 Task: Search one way flight ticket for 4 adults, 2 children, 2 infants in seat and 1 infant on lap in premium economy from Ponce: Mercedita Airport to Jacksonville: Albert J. Ellis Airport on 5-3-2023. Choice of flights is Emirates. Number of bags: 2 checked bags. Price is upto 74000. Outbound departure time preference is 19:00.
Action: Mouse moved to (297, 262)
Screenshot: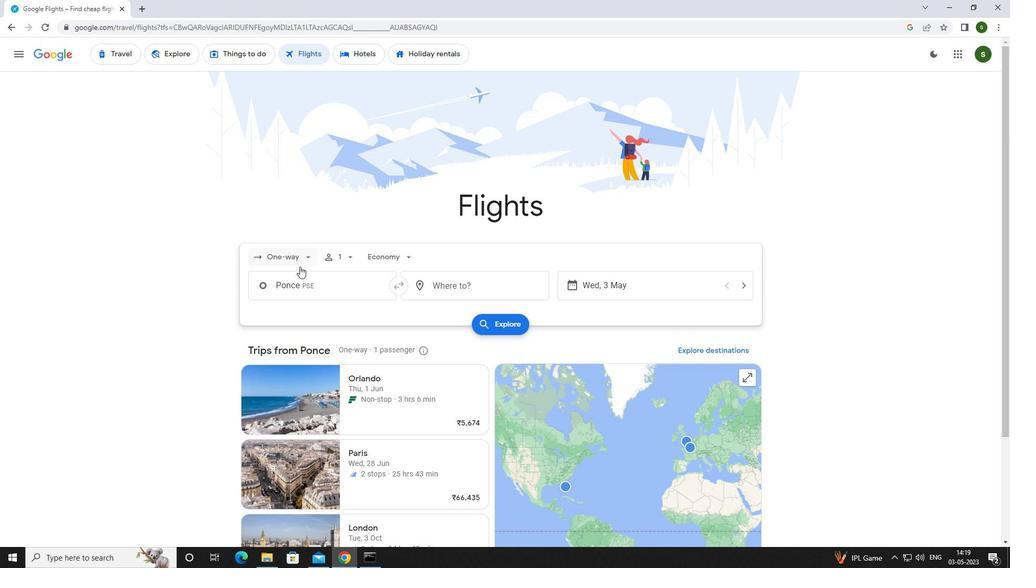 
Action: Mouse pressed left at (297, 262)
Screenshot: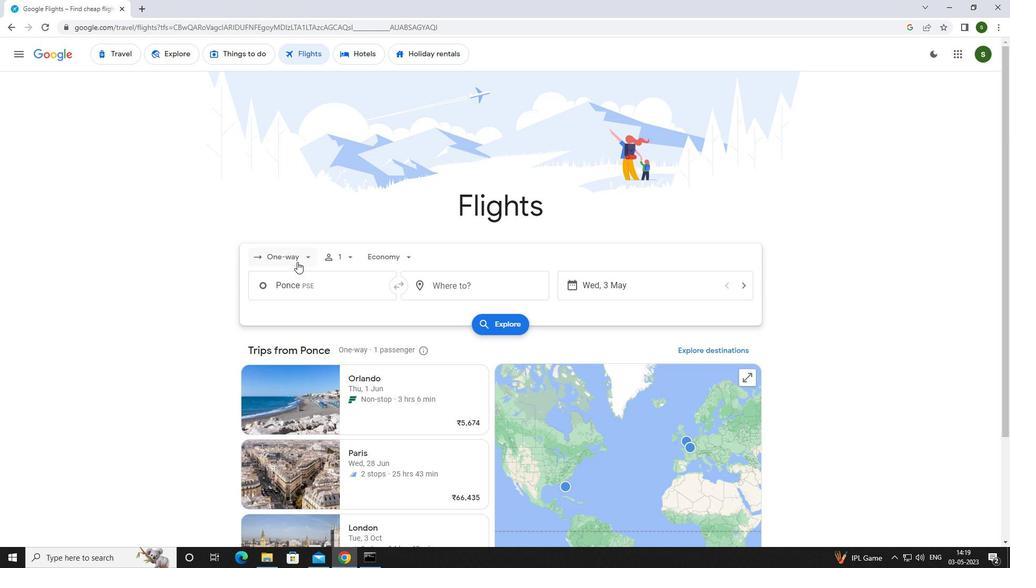 
Action: Mouse moved to (299, 299)
Screenshot: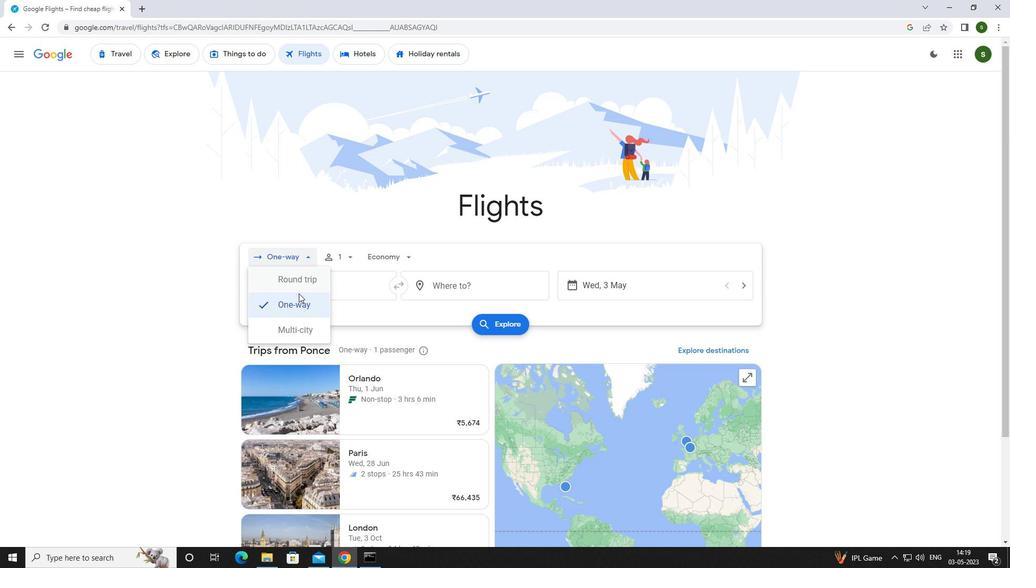 
Action: Mouse pressed left at (299, 299)
Screenshot: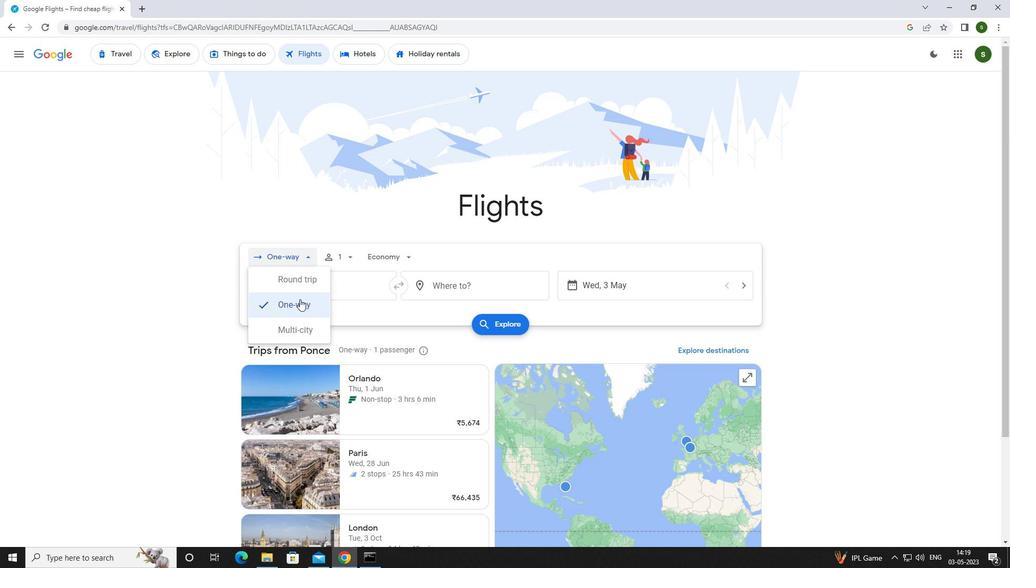 
Action: Mouse moved to (349, 262)
Screenshot: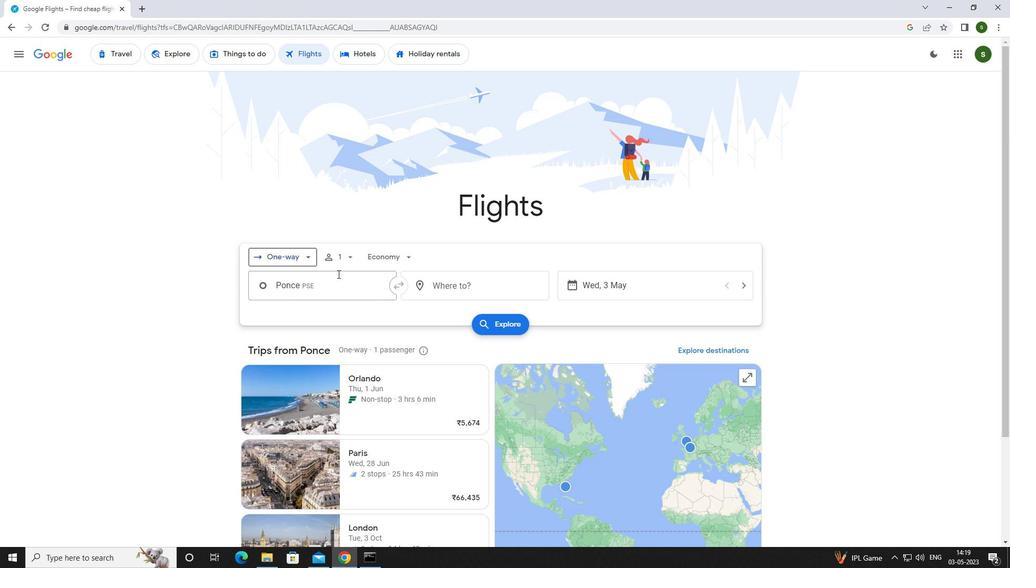 
Action: Mouse pressed left at (349, 262)
Screenshot: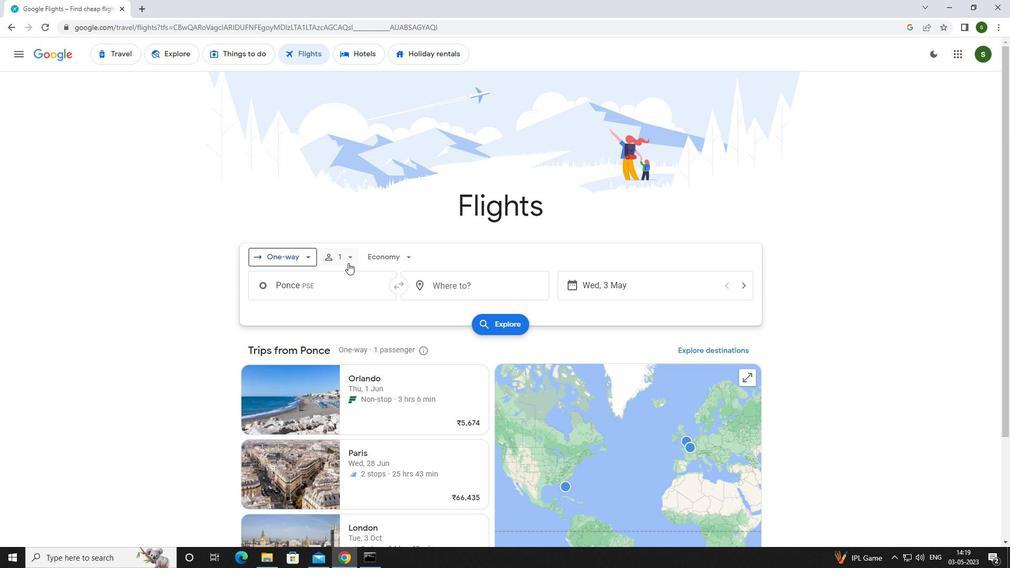 
Action: Mouse moved to (433, 288)
Screenshot: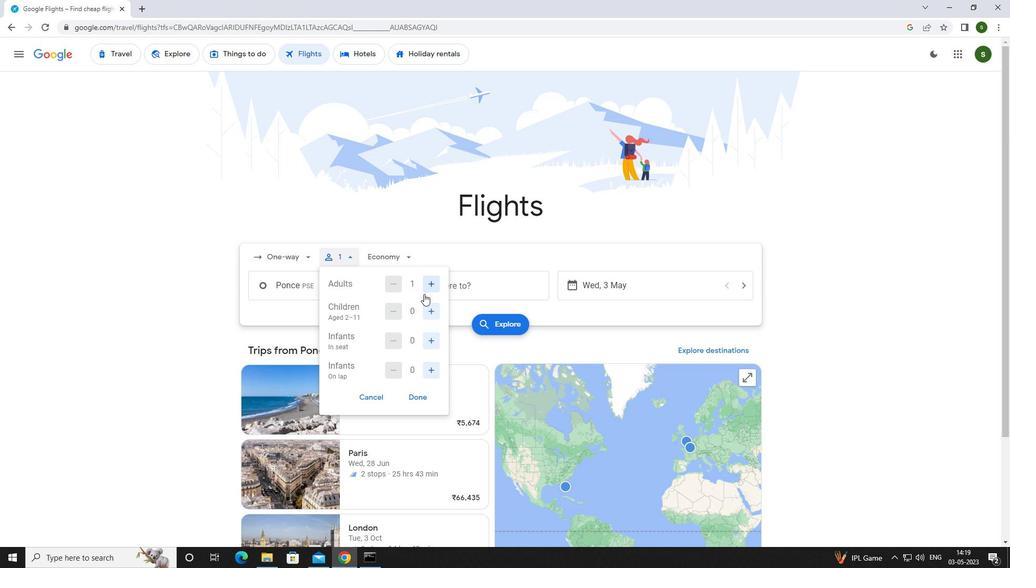 
Action: Mouse pressed left at (433, 288)
Screenshot: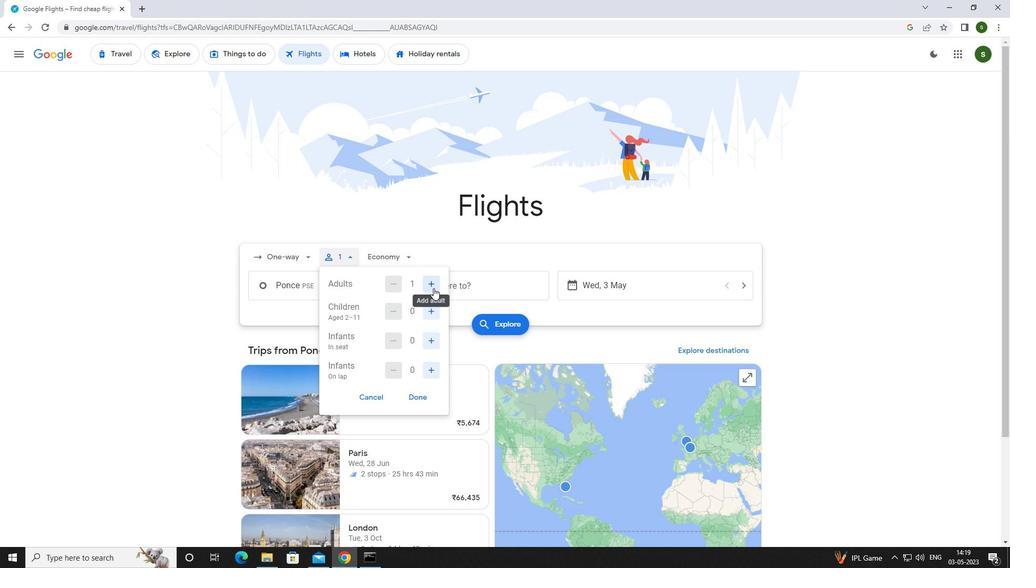
Action: Mouse pressed left at (433, 288)
Screenshot: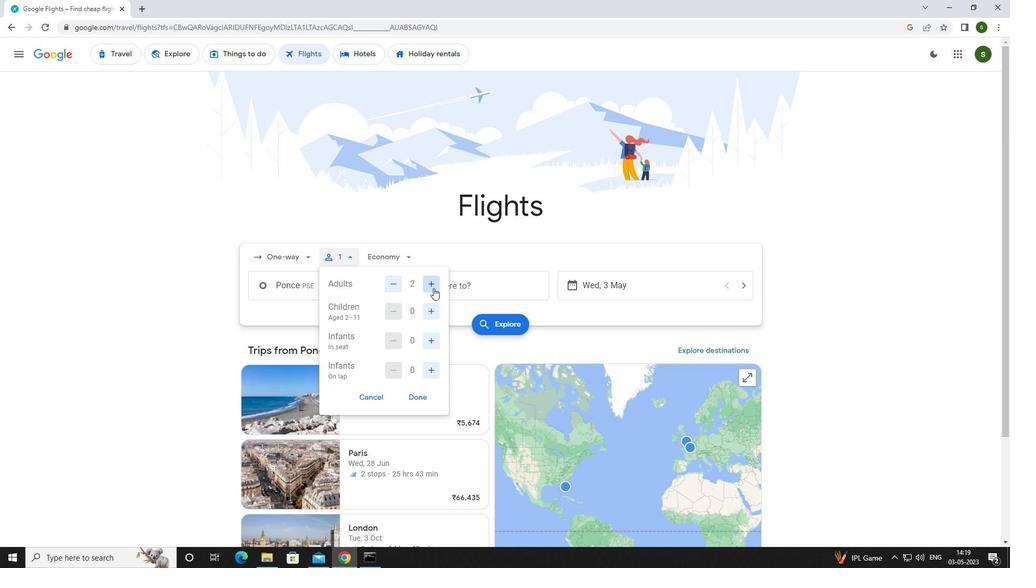 
Action: Mouse pressed left at (433, 288)
Screenshot: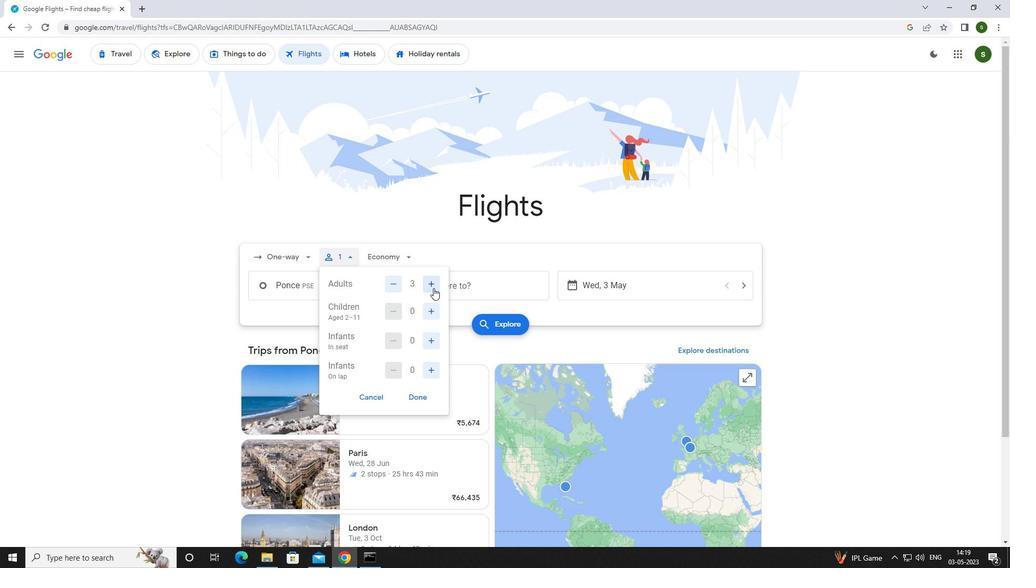 
Action: Mouse moved to (430, 313)
Screenshot: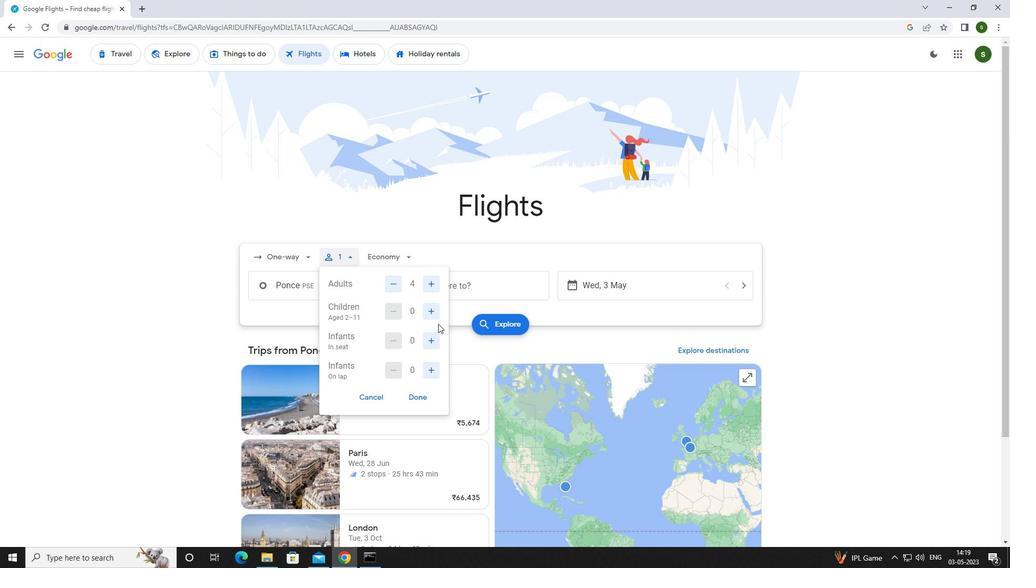 
Action: Mouse pressed left at (430, 313)
Screenshot: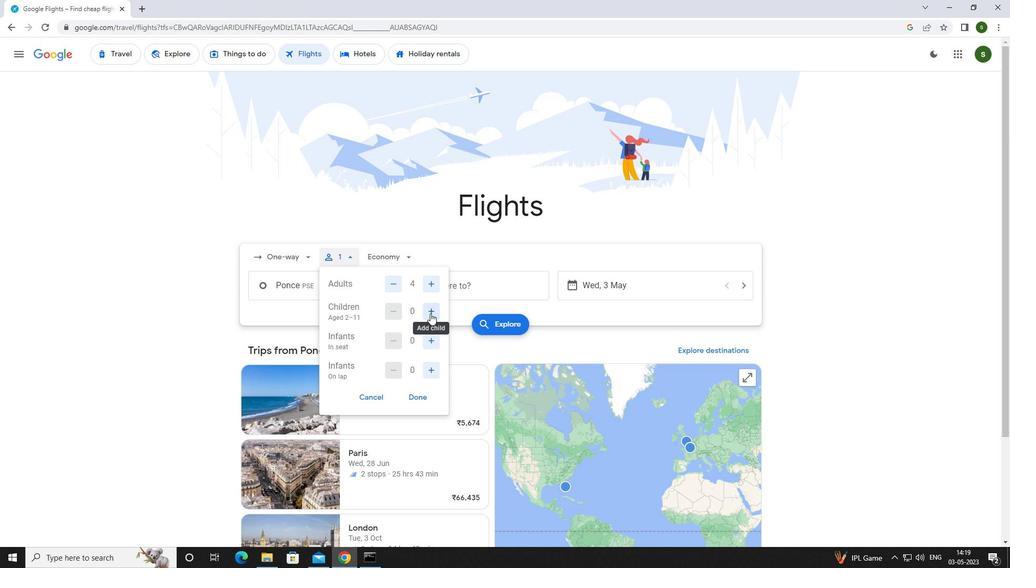 
Action: Mouse pressed left at (430, 313)
Screenshot: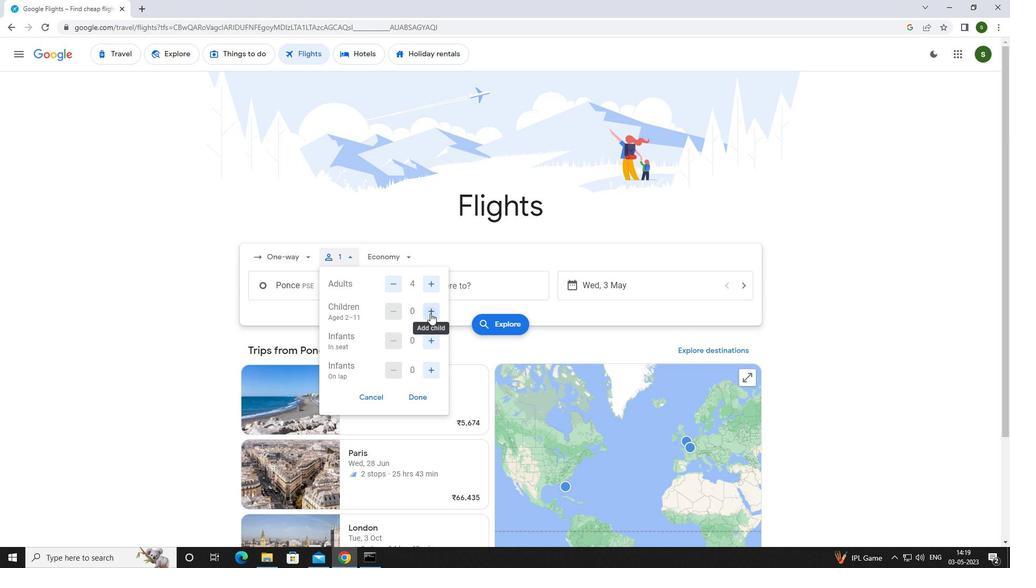 
Action: Mouse moved to (438, 345)
Screenshot: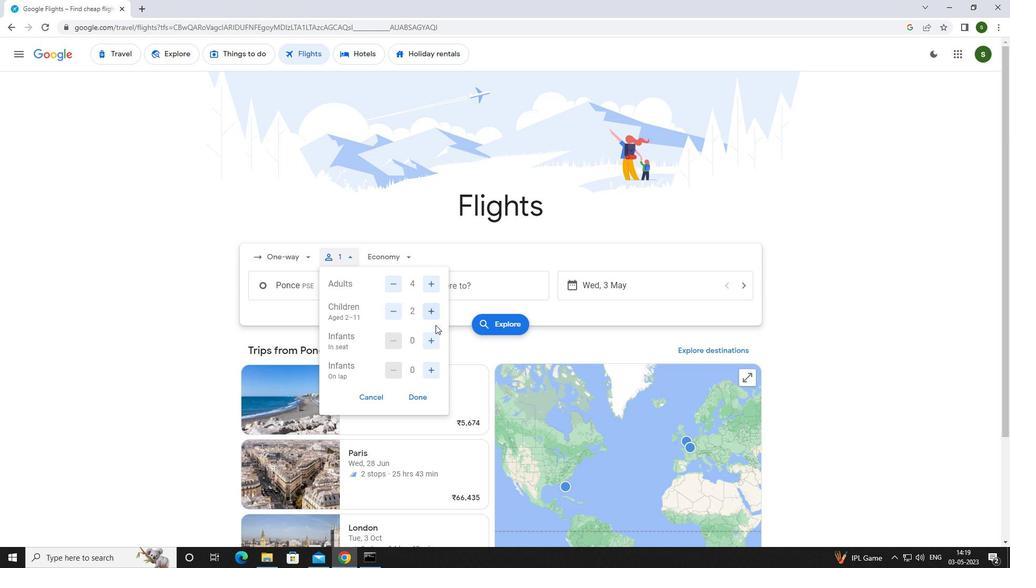 
Action: Mouse pressed left at (438, 345)
Screenshot: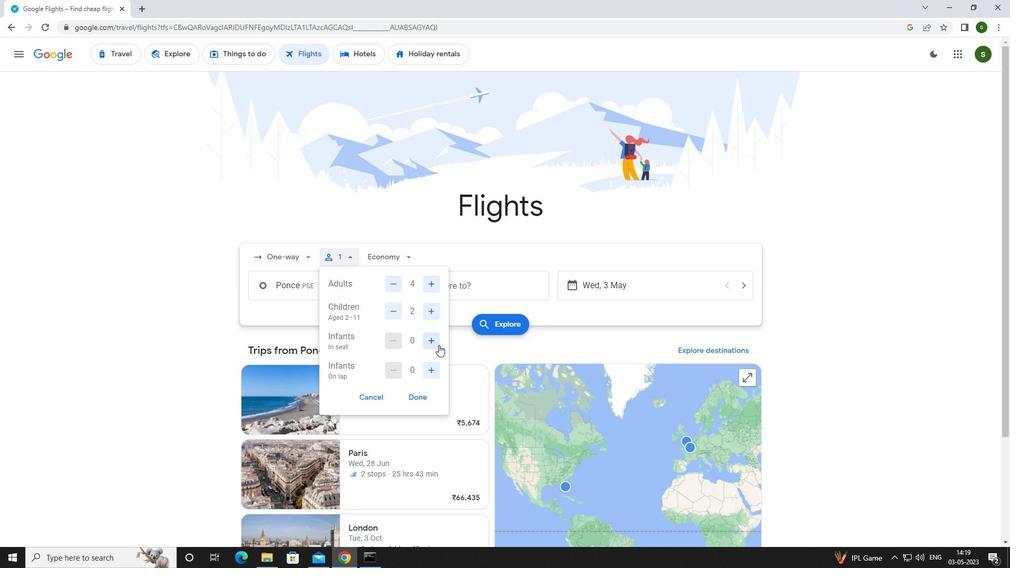 
Action: Mouse pressed left at (438, 345)
Screenshot: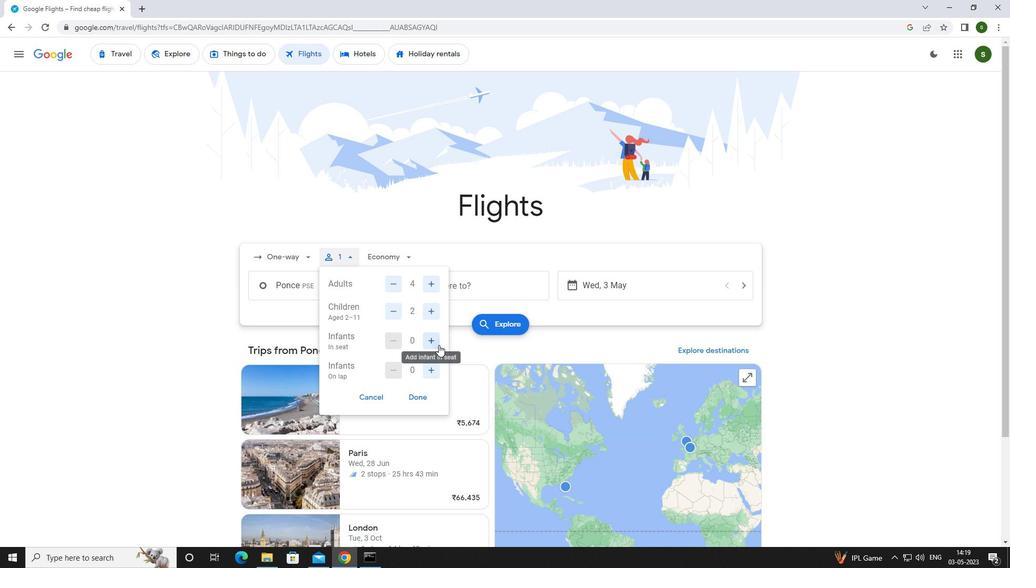 
Action: Mouse moved to (437, 367)
Screenshot: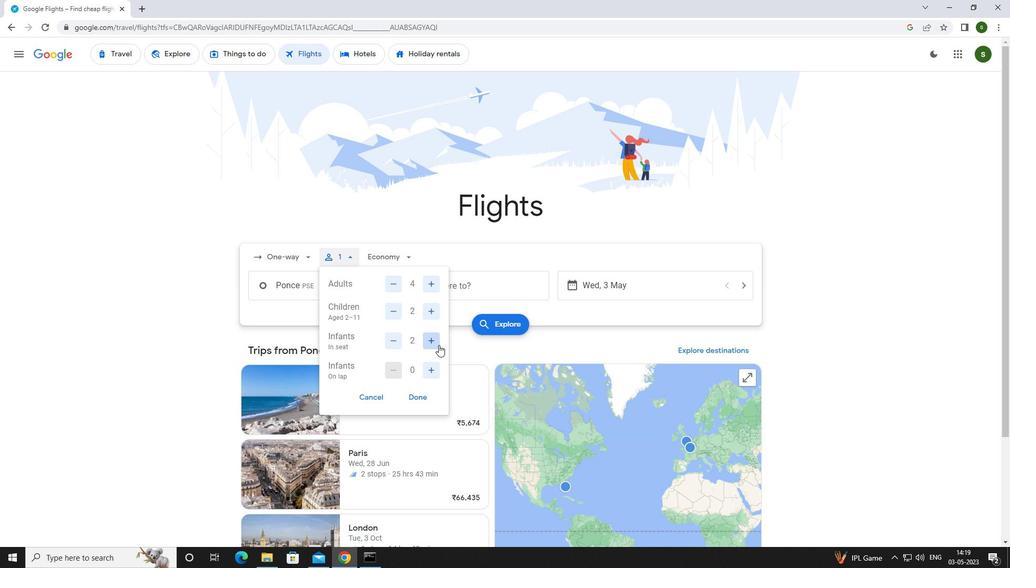 
Action: Mouse pressed left at (437, 367)
Screenshot: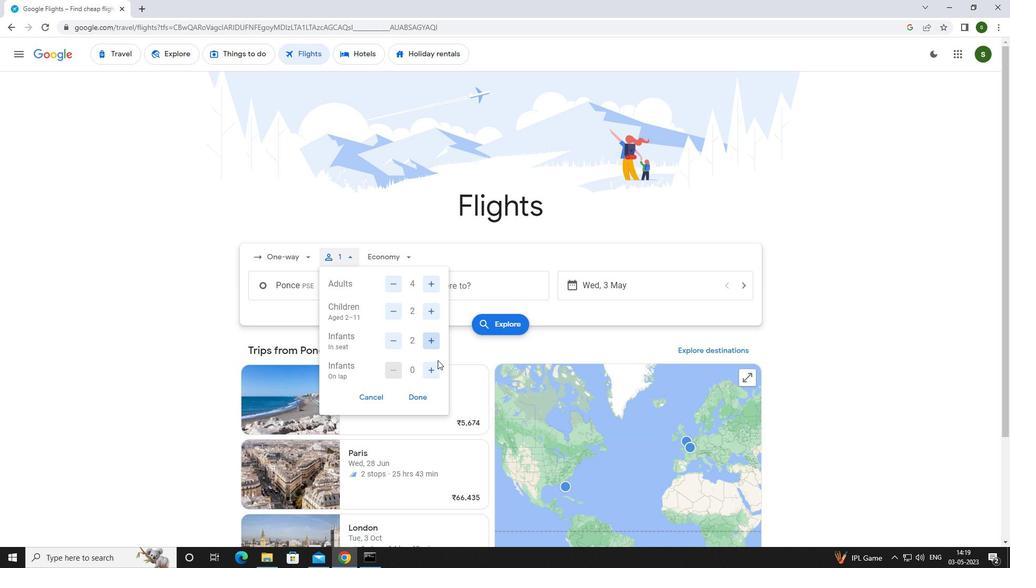
Action: Mouse moved to (411, 258)
Screenshot: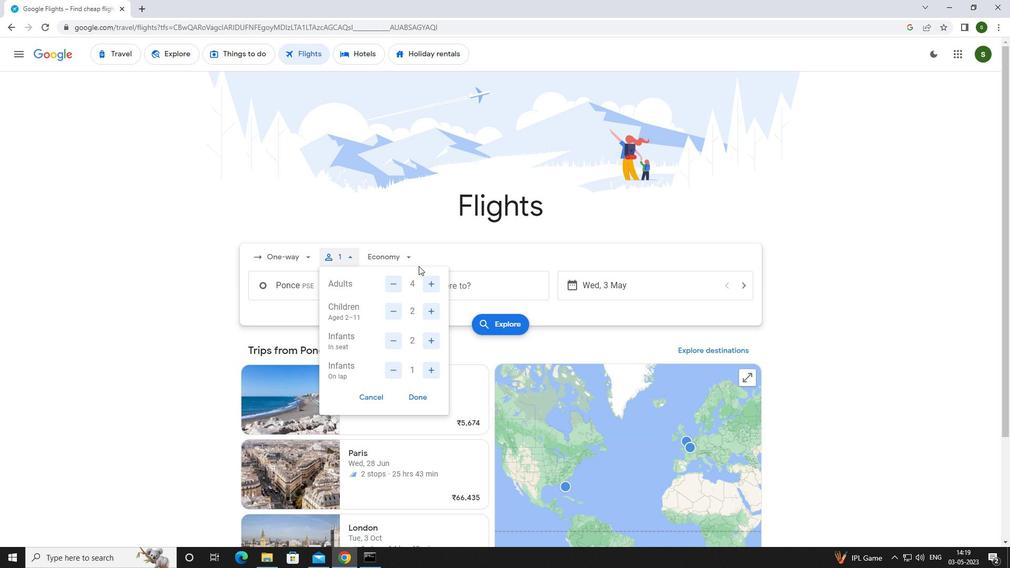
Action: Mouse pressed left at (411, 258)
Screenshot: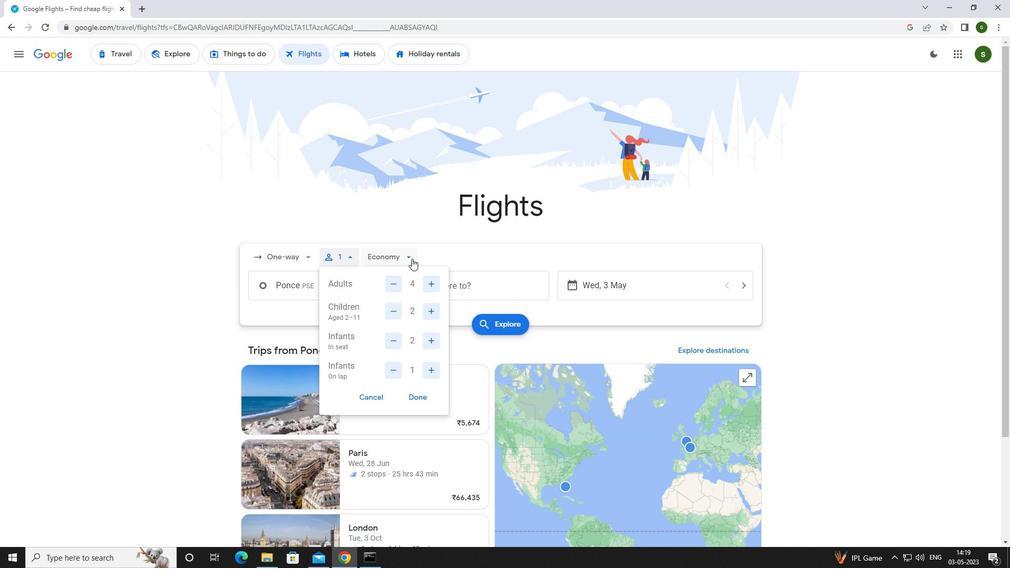 
Action: Mouse moved to (417, 302)
Screenshot: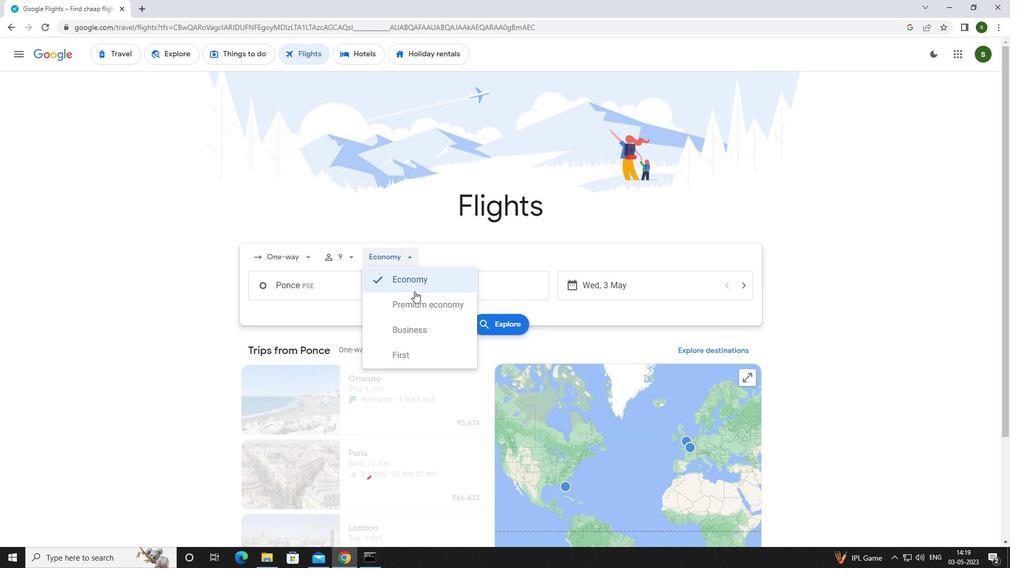 
Action: Mouse pressed left at (417, 302)
Screenshot: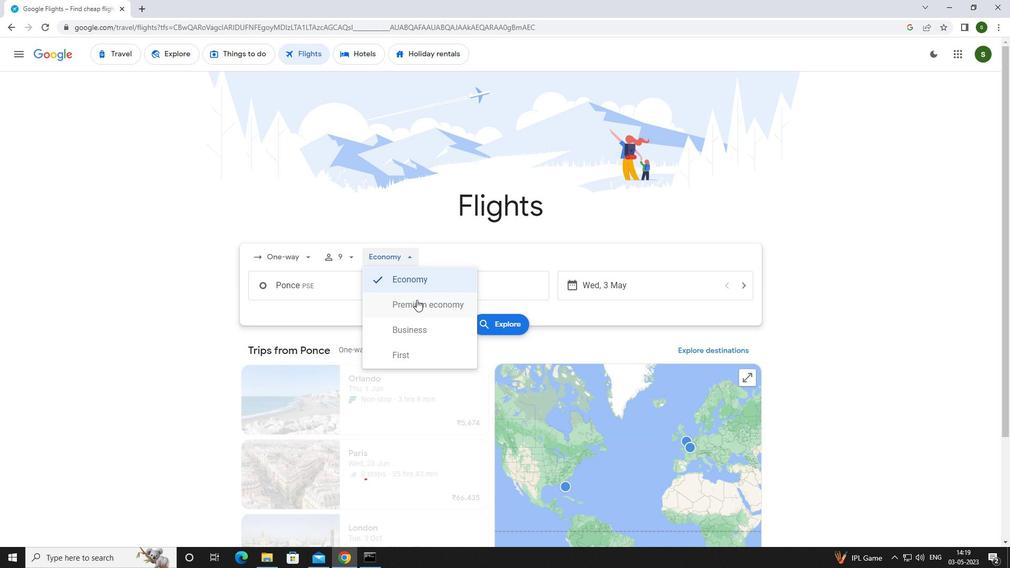 
Action: Mouse moved to (351, 289)
Screenshot: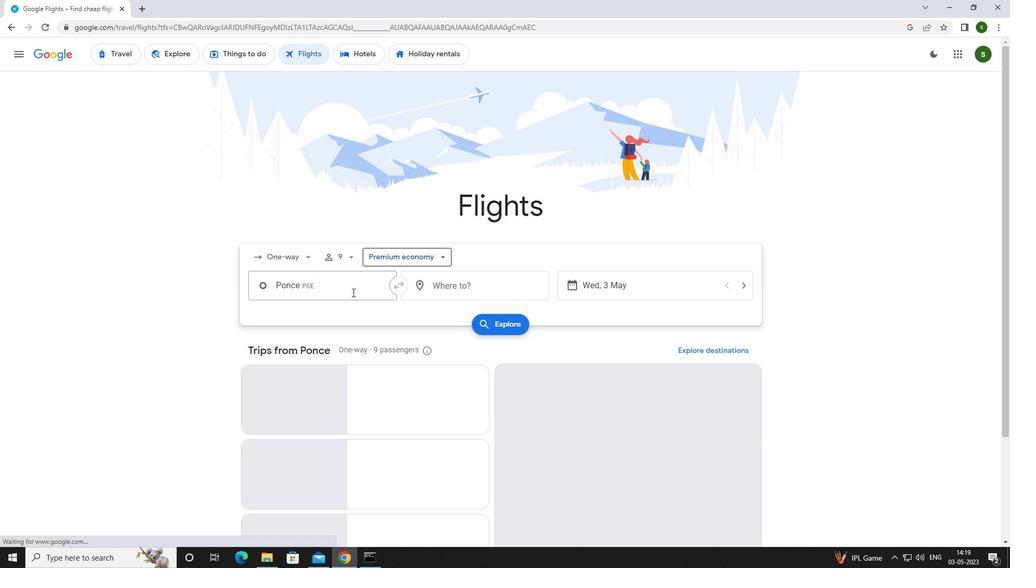 
Action: Mouse pressed left at (351, 289)
Screenshot: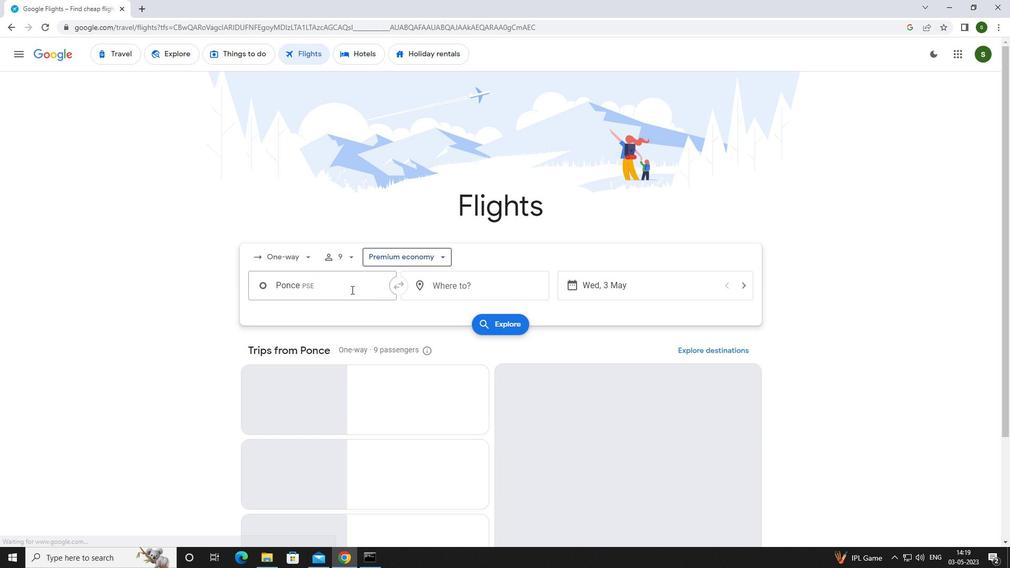 
Action: Key pressed <Key.caps_lock>p<Key.caps_lock>Once
Screenshot: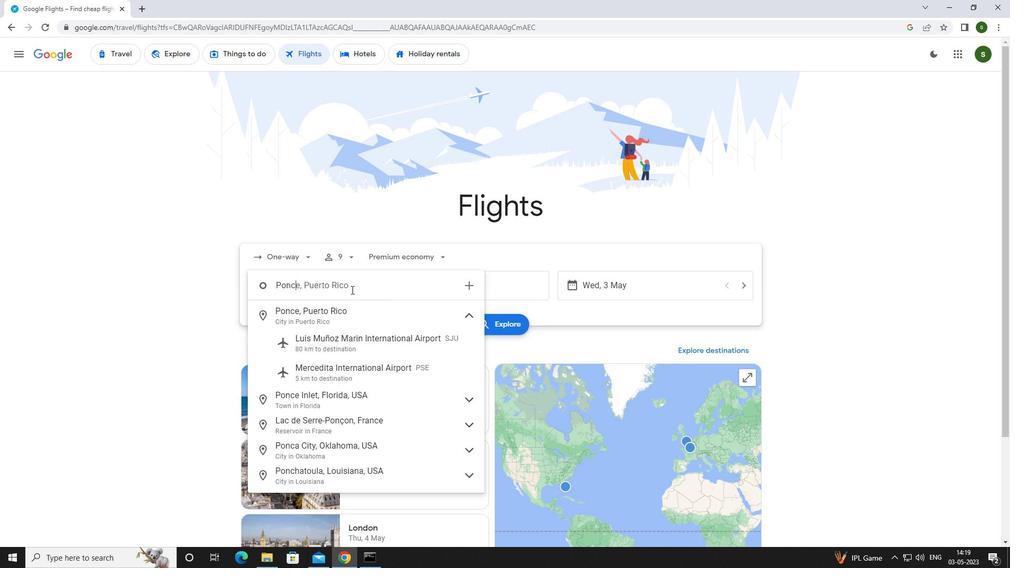 
Action: Mouse moved to (345, 371)
Screenshot: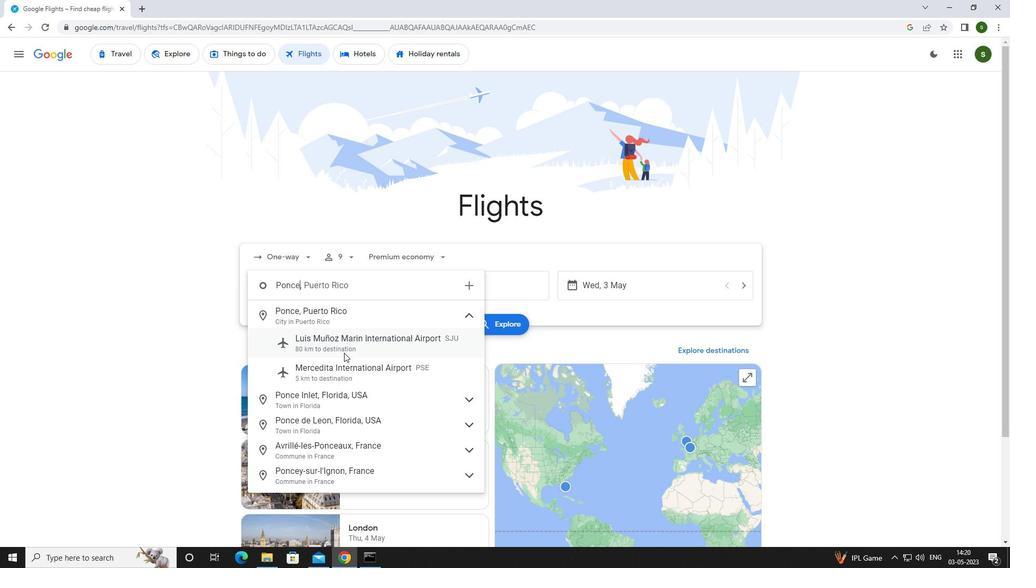 
Action: Mouse pressed left at (345, 371)
Screenshot: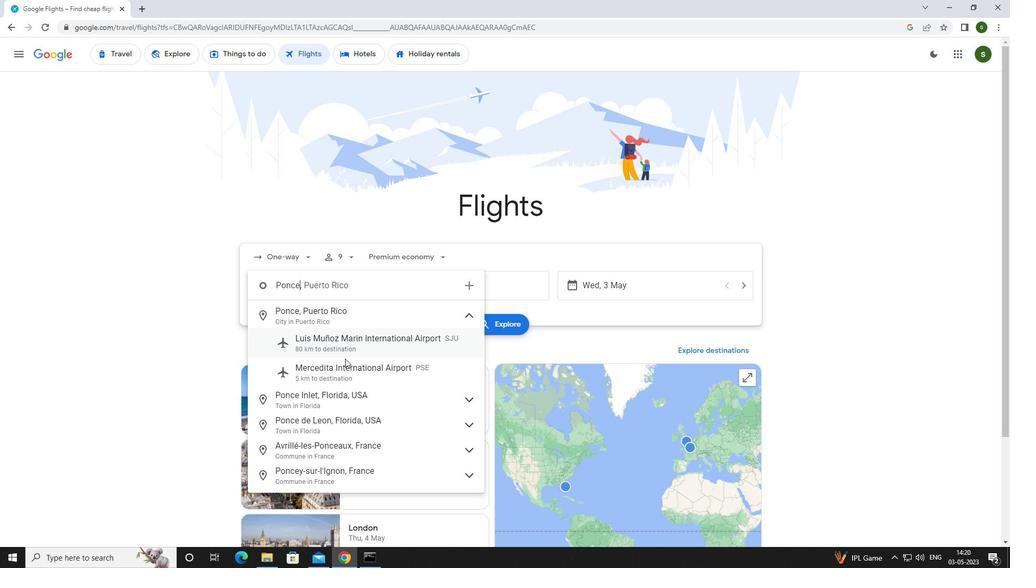
Action: Mouse moved to (464, 290)
Screenshot: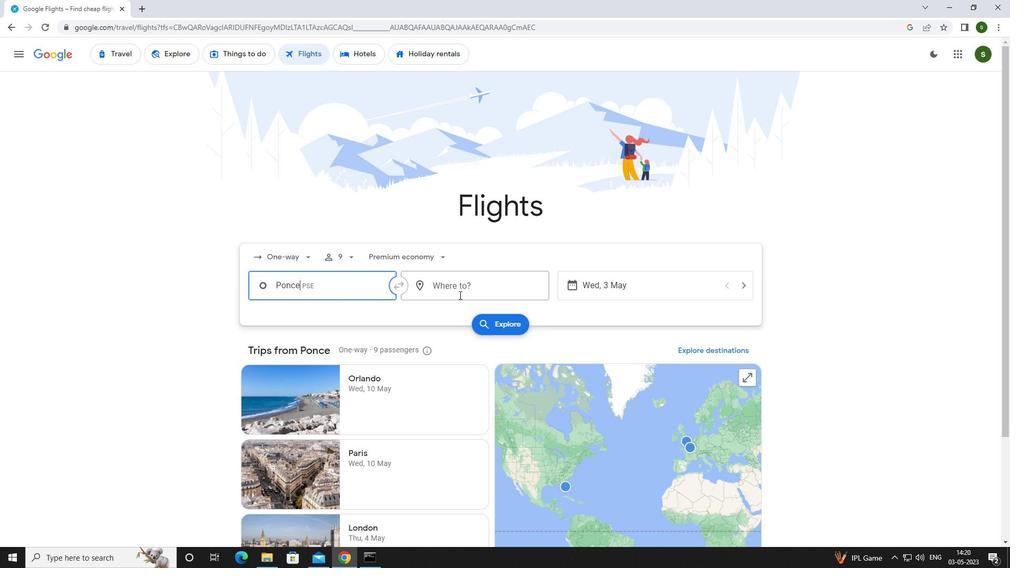 
Action: Mouse pressed left at (464, 290)
Screenshot: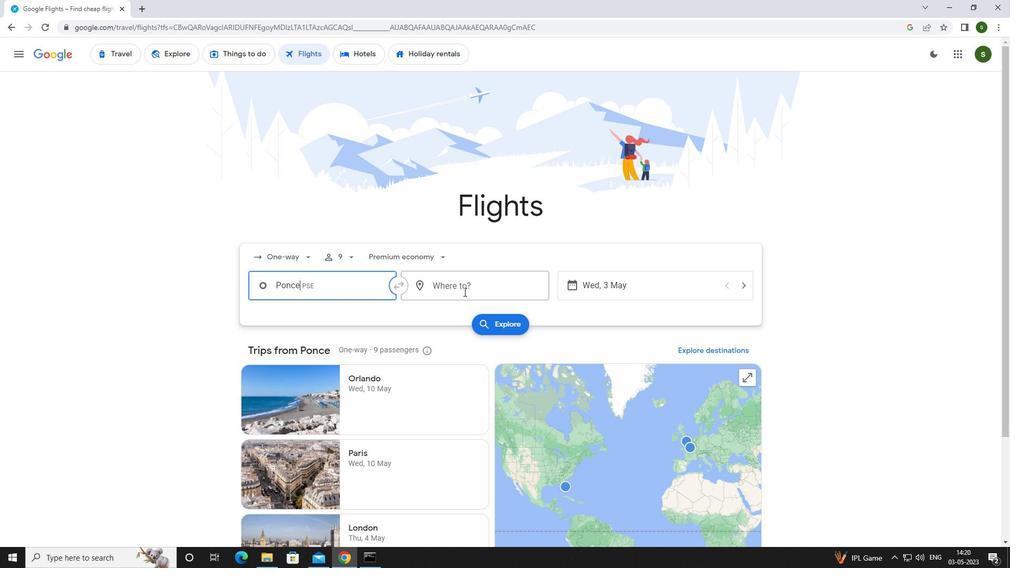 
Action: Mouse moved to (465, 290)
Screenshot: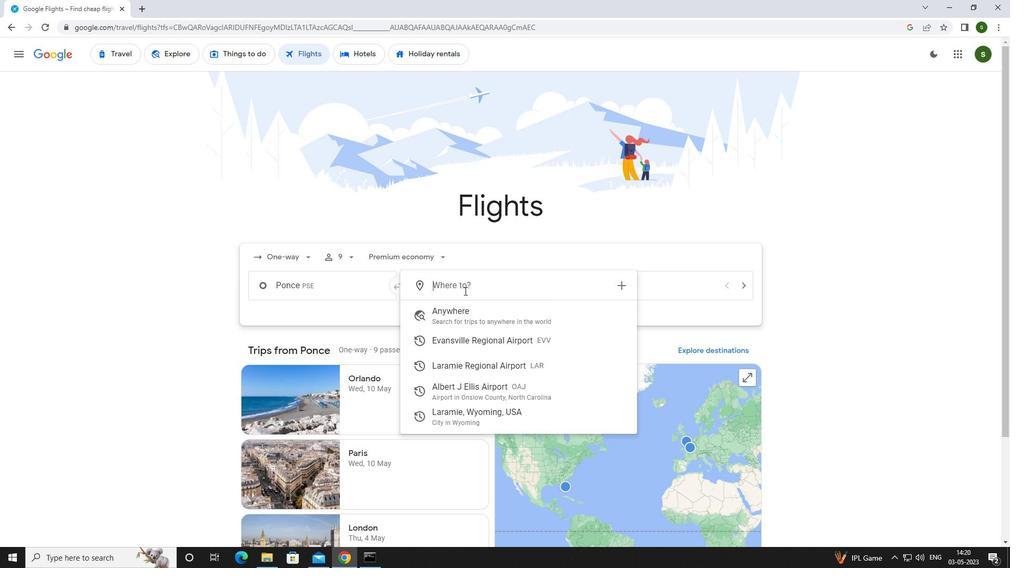 
Action: Key pressed <Key.caps_lock>a<Key.caps_lock>lbert<Key.space>
Screenshot: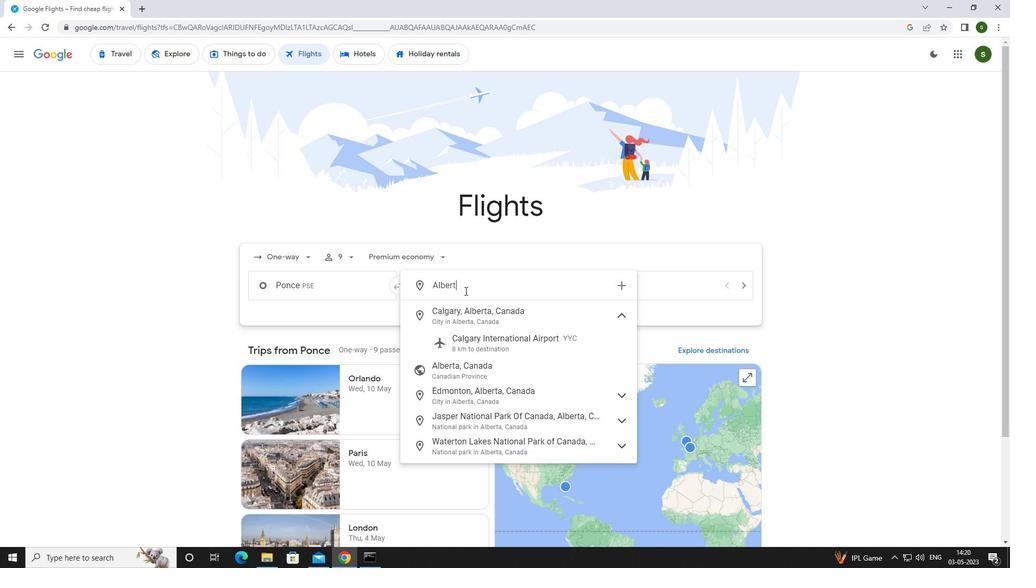 
Action: Mouse moved to (473, 313)
Screenshot: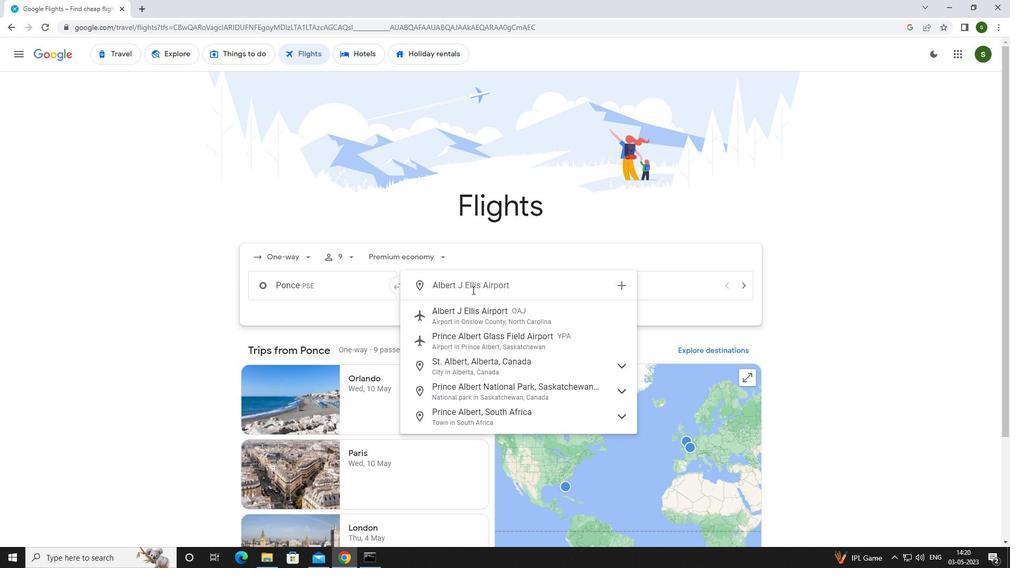 
Action: Mouse pressed left at (473, 313)
Screenshot: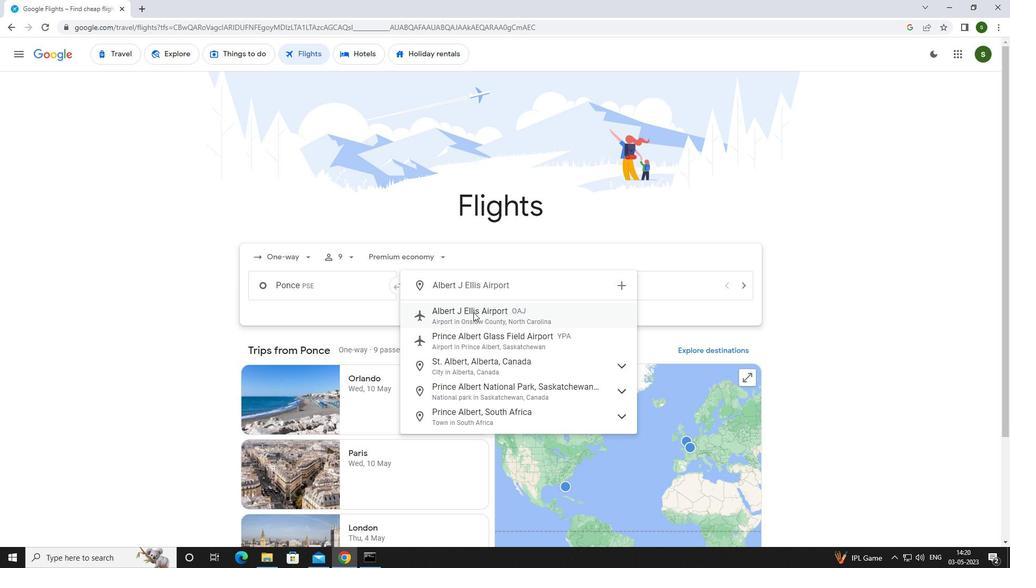 
Action: Mouse moved to (653, 285)
Screenshot: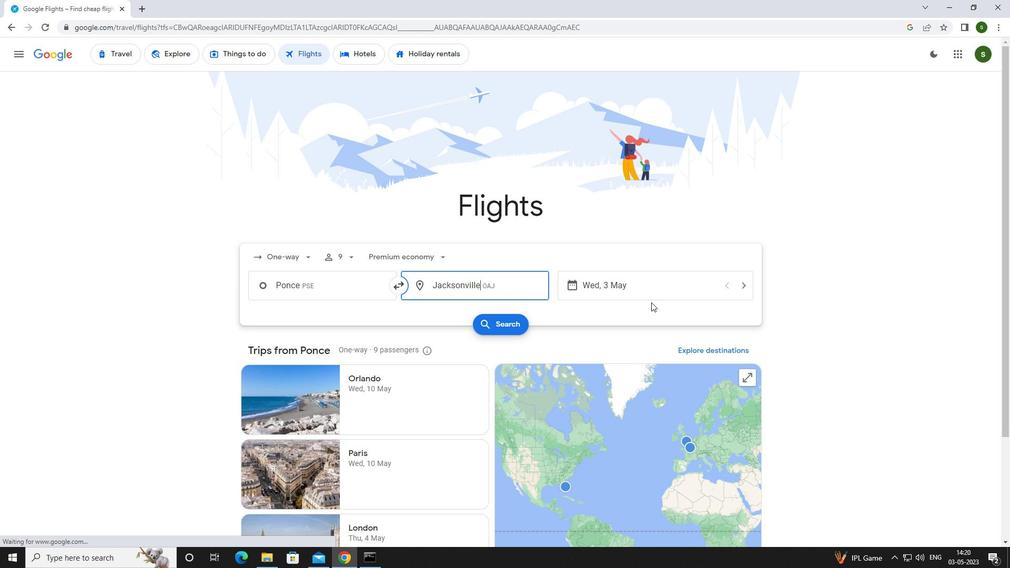 
Action: Mouse pressed left at (653, 285)
Screenshot: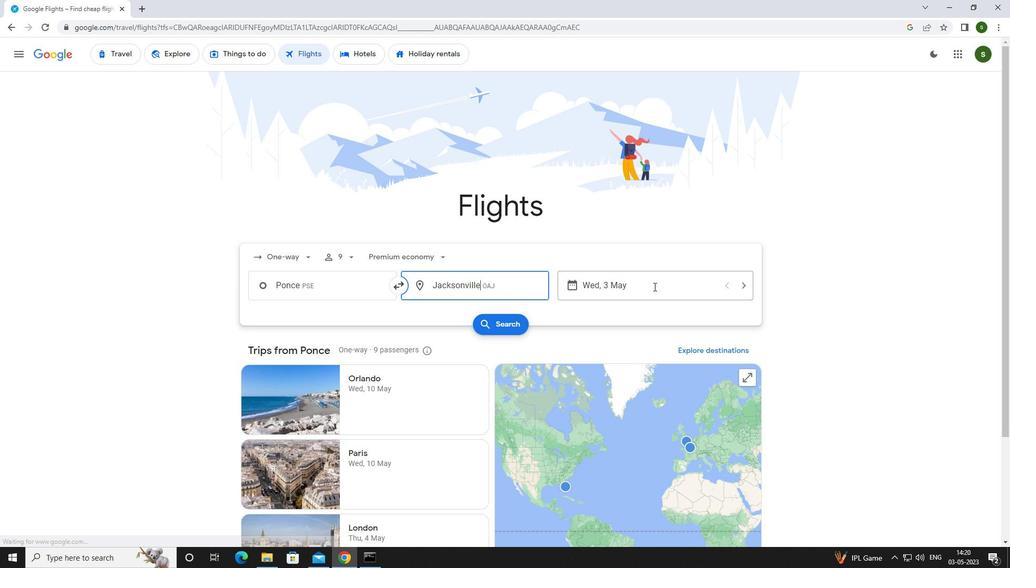 
Action: Mouse moved to (462, 361)
Screenshot: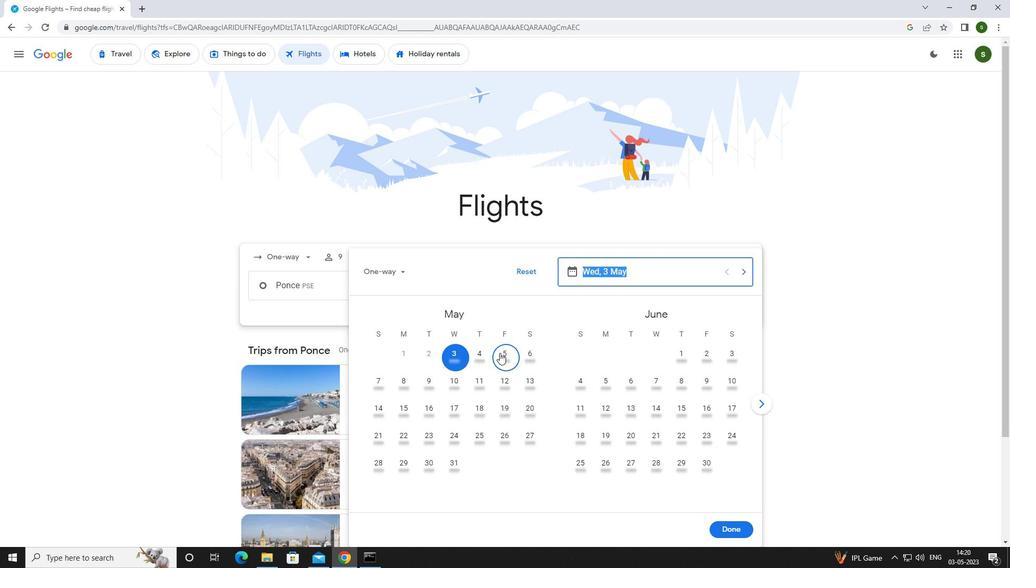 
Action: Mouse pressed left at (462, 361)
Screenshot: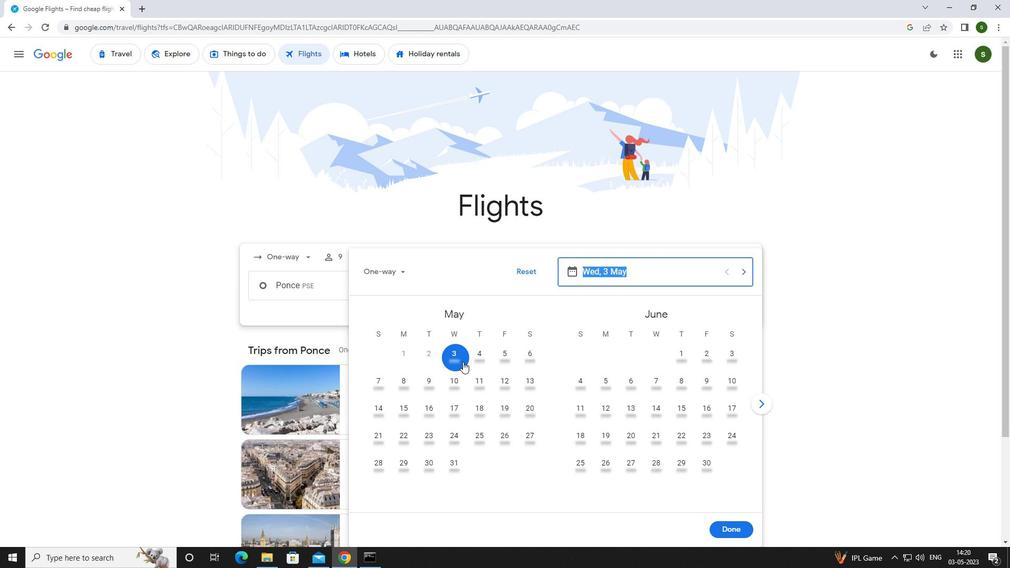 
Action: Mouse moved to (722, 527)
Screenshot: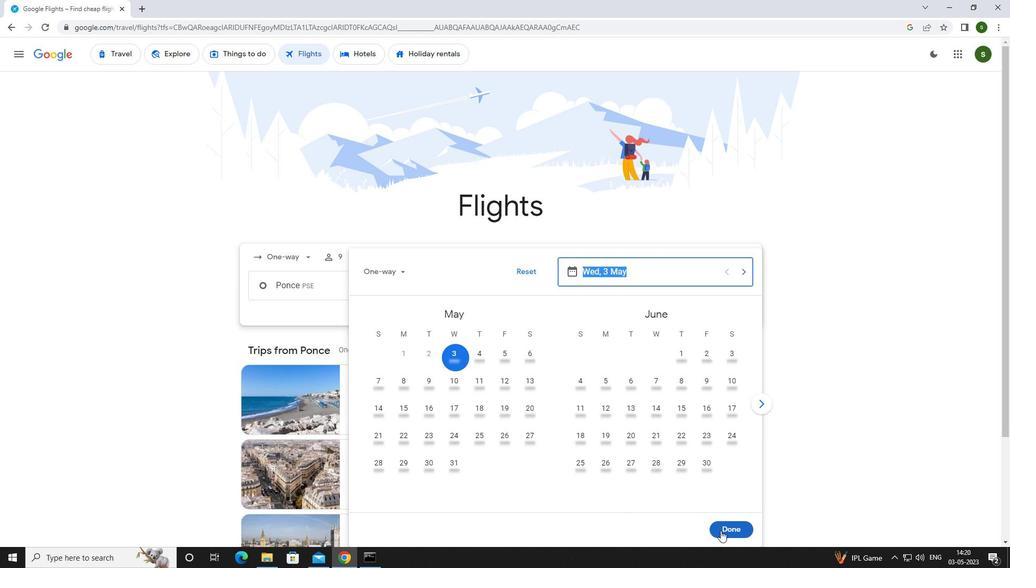 
Action: Mouse pressed left at (722, 527)
Screenshot: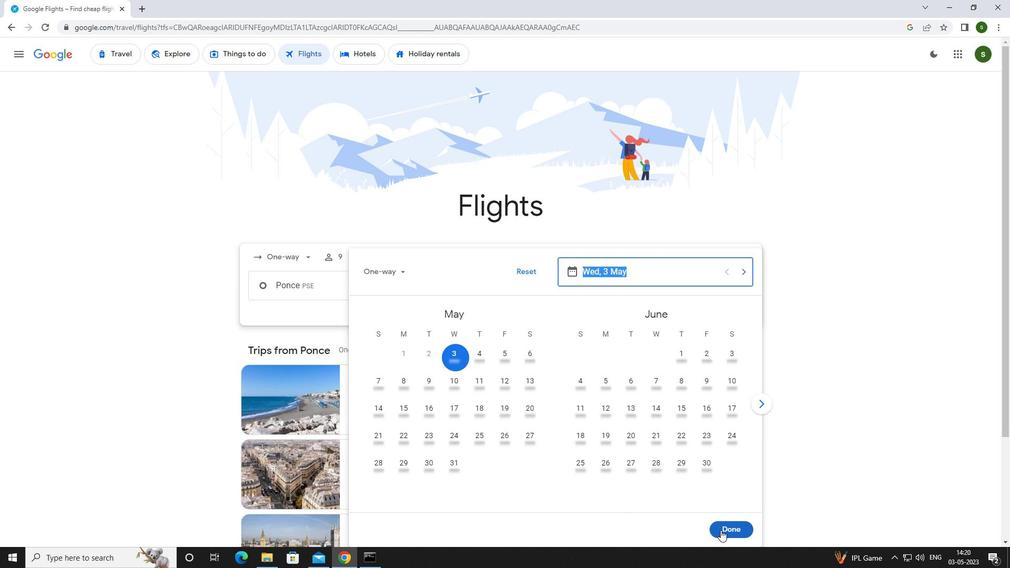 
Action: Mouse moved to (509, 331)
Screenshot: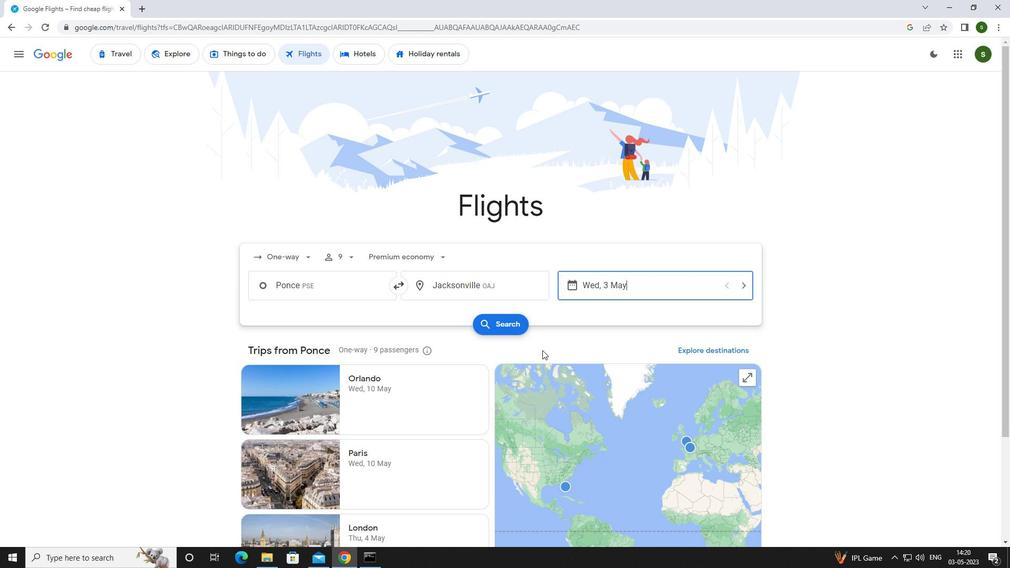 
Action: Mouse pressed left at (509, 331)
Screenshot: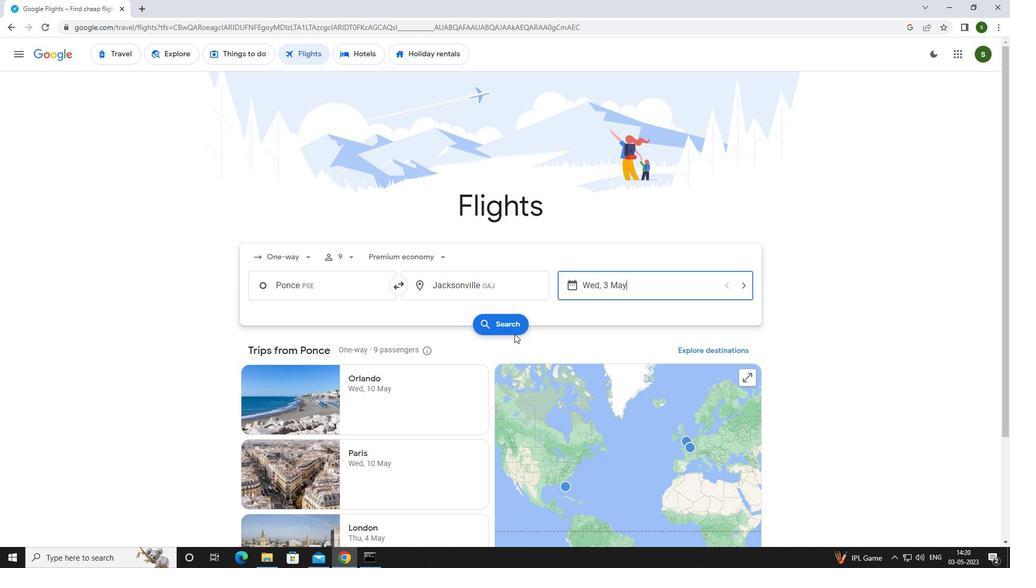 
Action: Mouse moved to (266, 149)
Screenshot: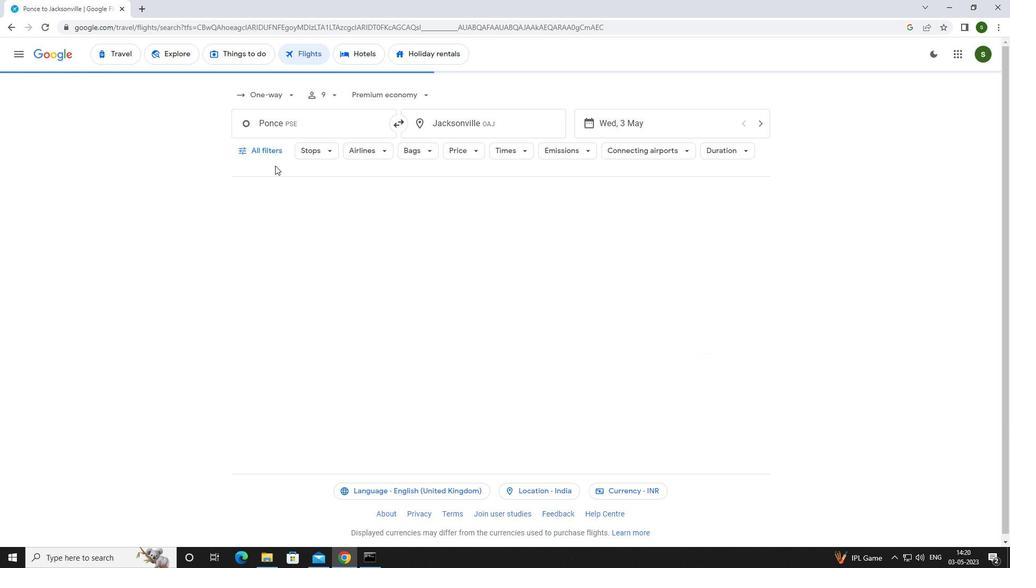 
Action: Mouse pressed left at (266, 149)
Screenshot: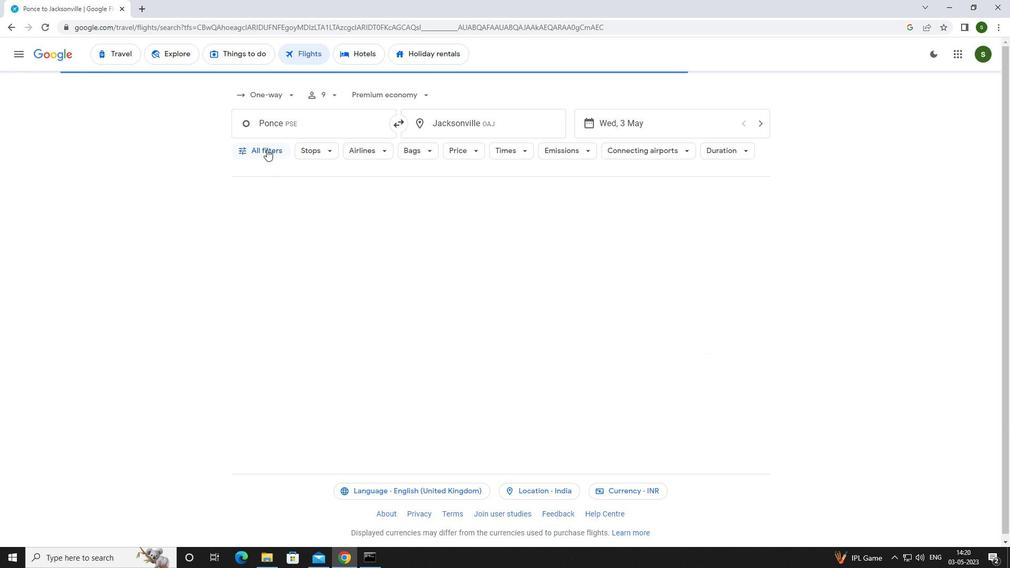 
Action: Mouse moved to (391, 372)
Screenshot: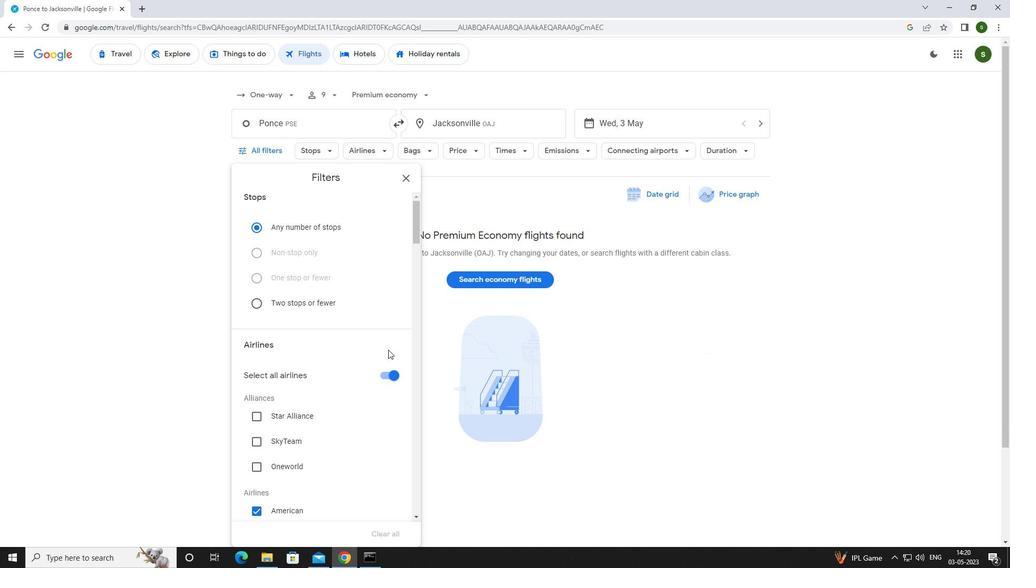 
Action: Mouse pressed left at (391, 372)
Screenshot: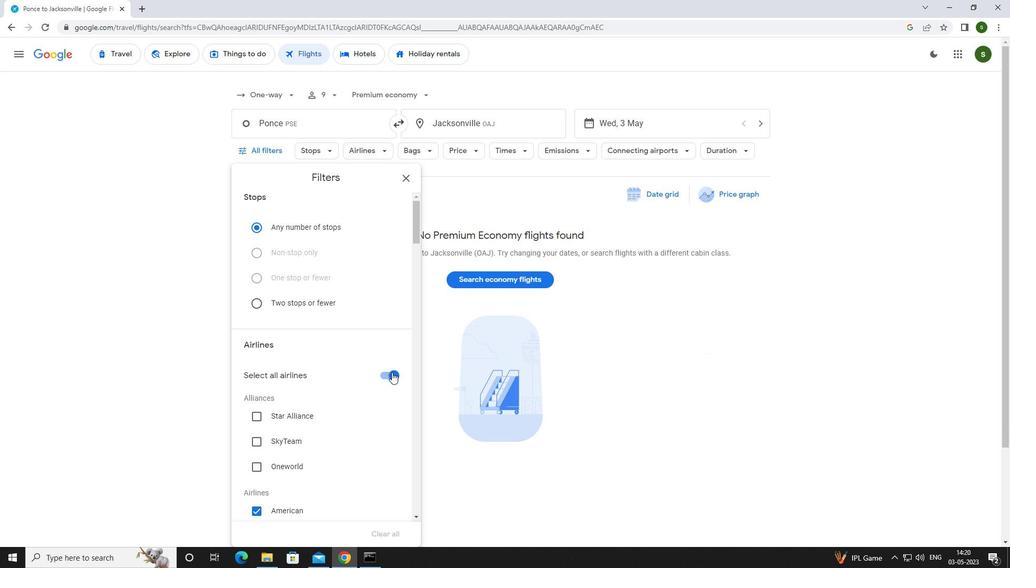 
Action: Mouse moved to (368, 323)
Screenshot: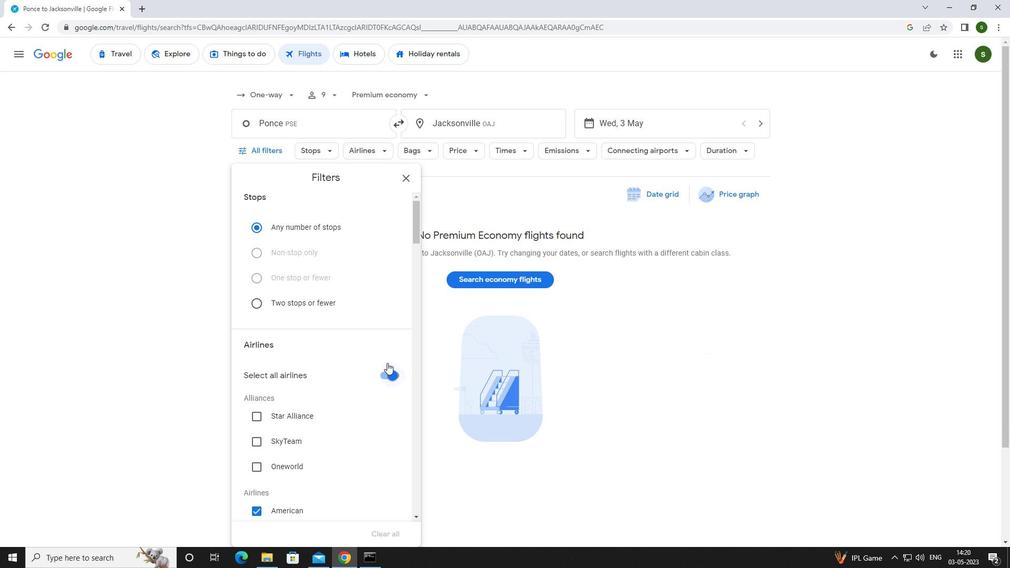 
Action: Mouse scrolled (368, 323) with delta (0, 0)
Screenshot: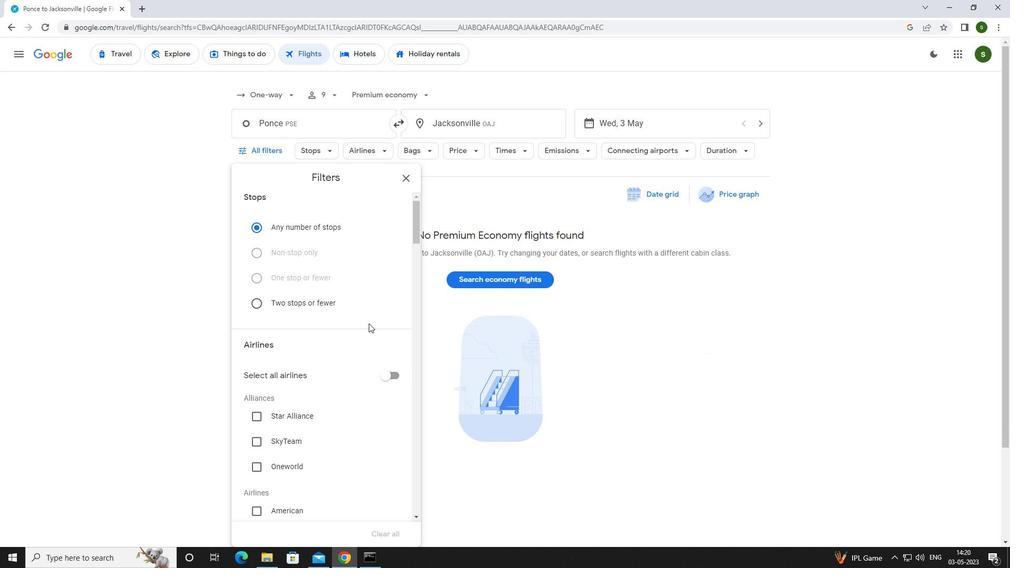 
Action: Mouse scrolled (368, 323) with delta (0, 0)
Screenshot: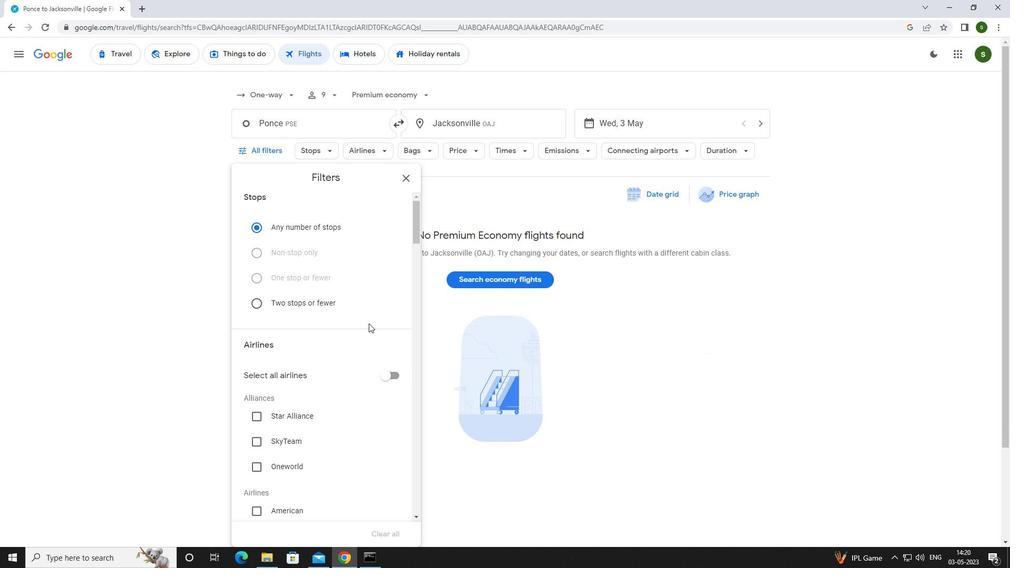 
Action: Mouse scrolled (368, 323) with delta (0, 0)
Screenshot: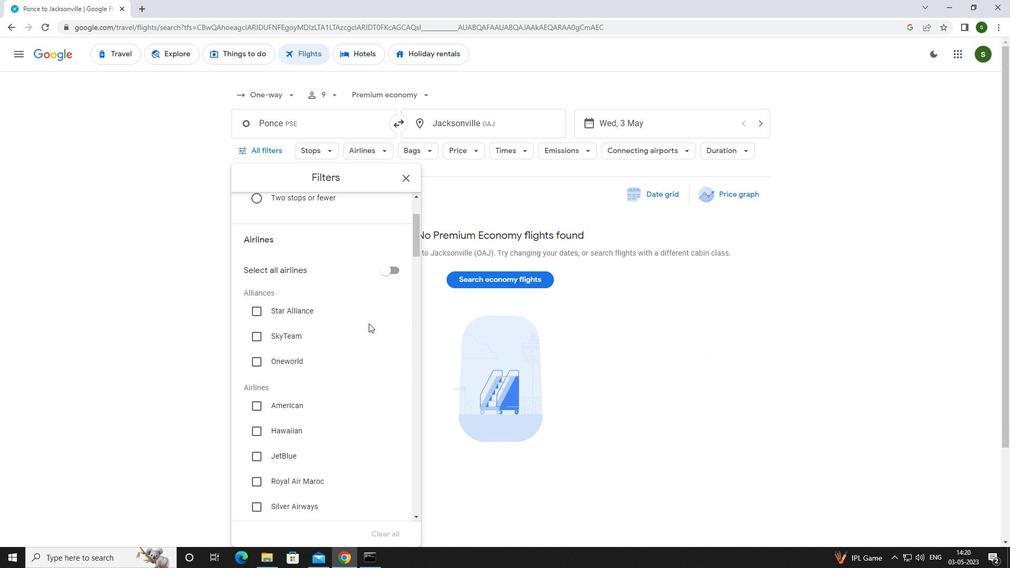 
Action: Mouse scrolled (368, 323) with delta (0, 0)
Screenshot: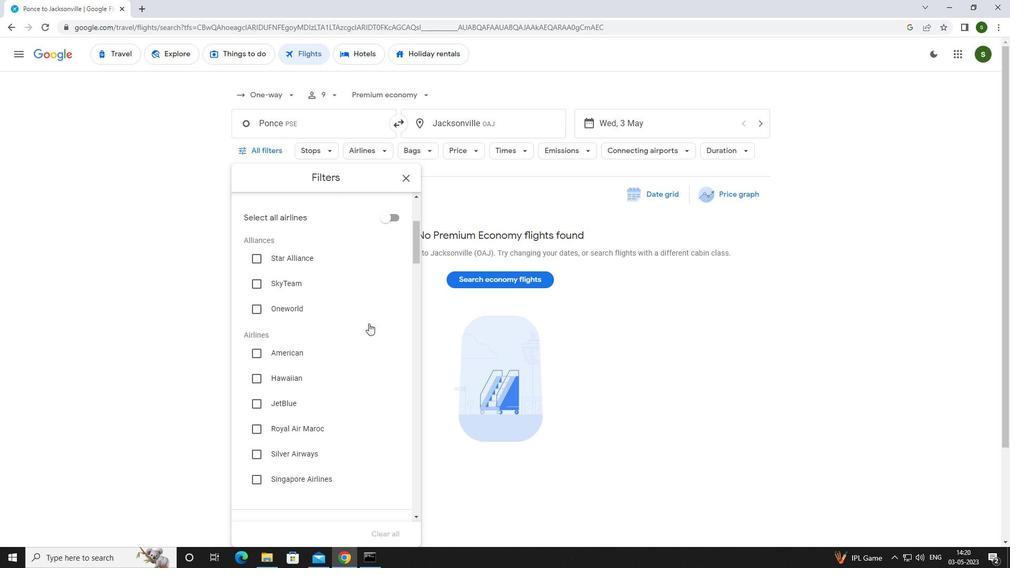 
Action: Mouse scrolled (368, 323) with delta (0, 0)
Screenshot: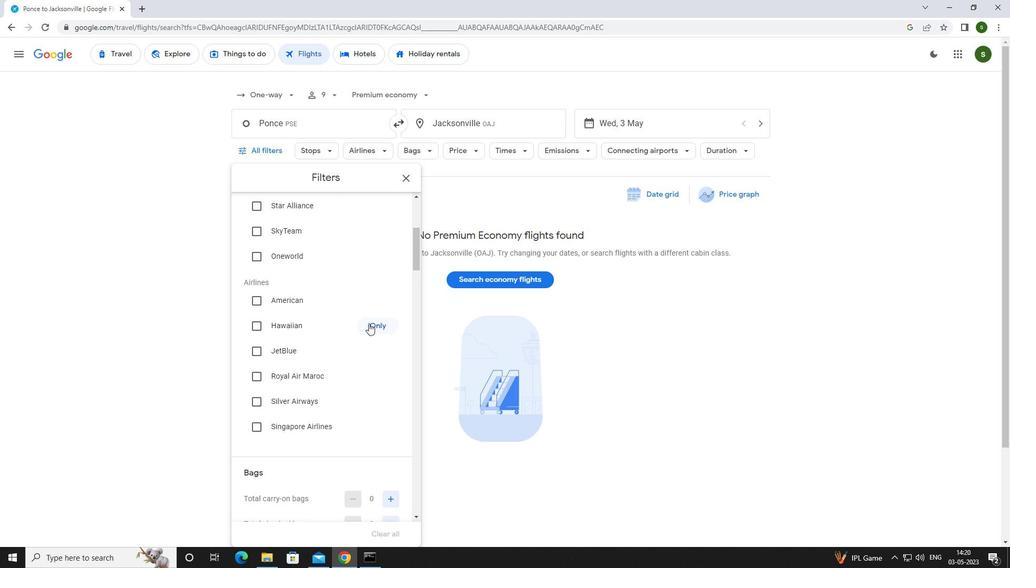 
Action: Mouse scrolled (368, 323) with delta (0, 0)
Screenshot: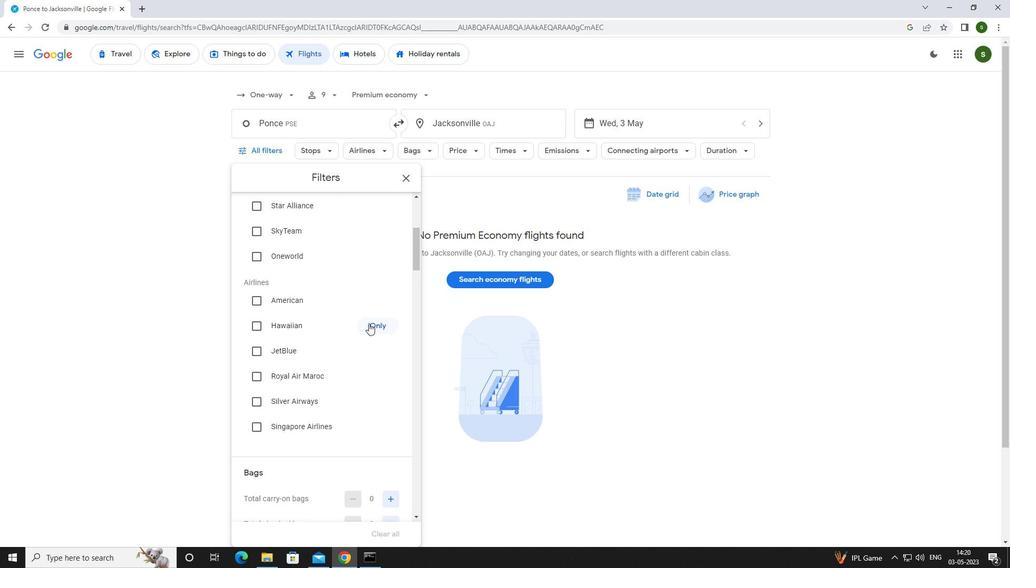 
Action: Mouse scrolled (368, 323) with delta (0, 0)
Screenshot: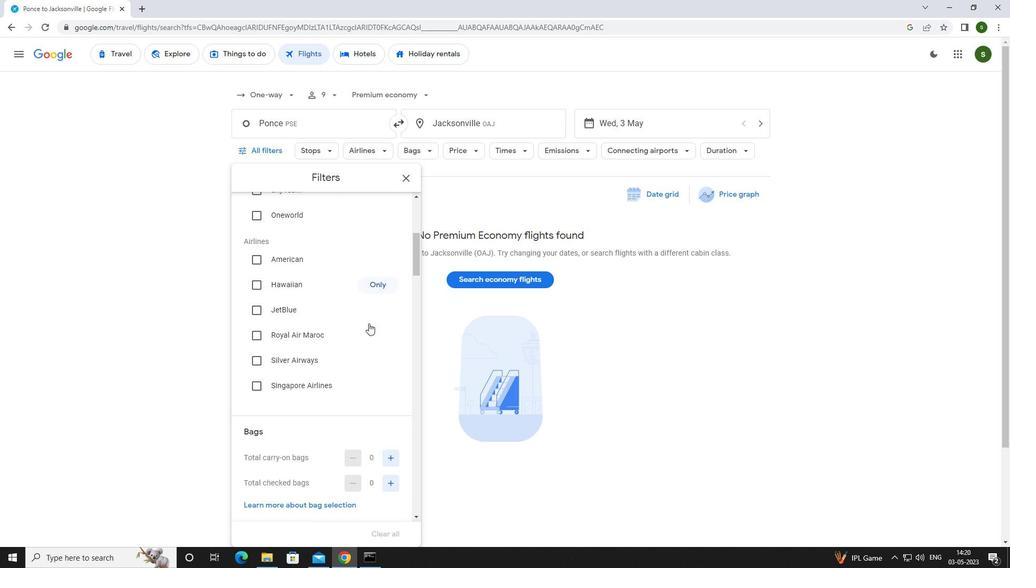 
Action: Mouse moved to (387, 366)
Screenshot: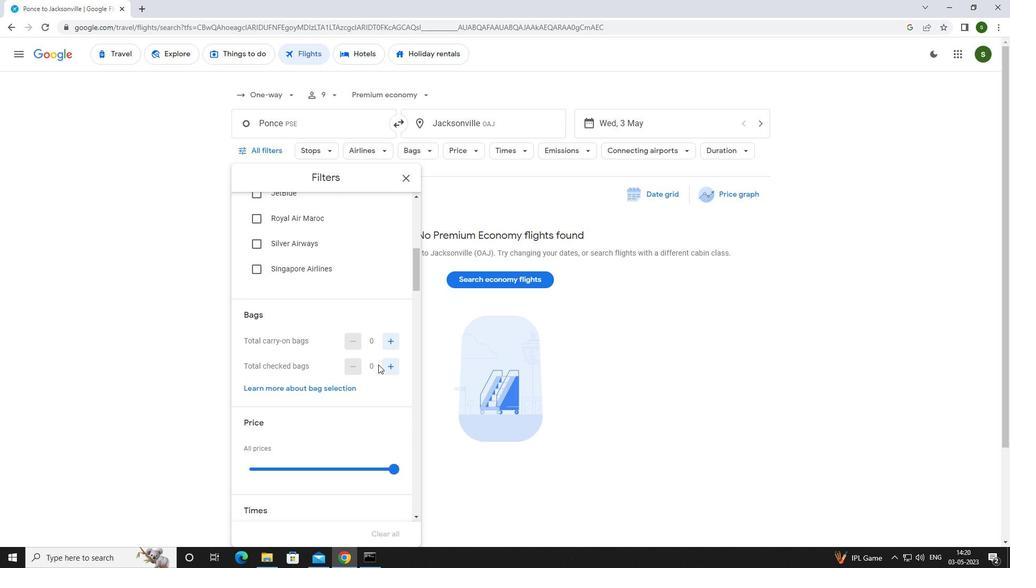 
Action: Mouse pressed left at (387, 366)
Screenshot: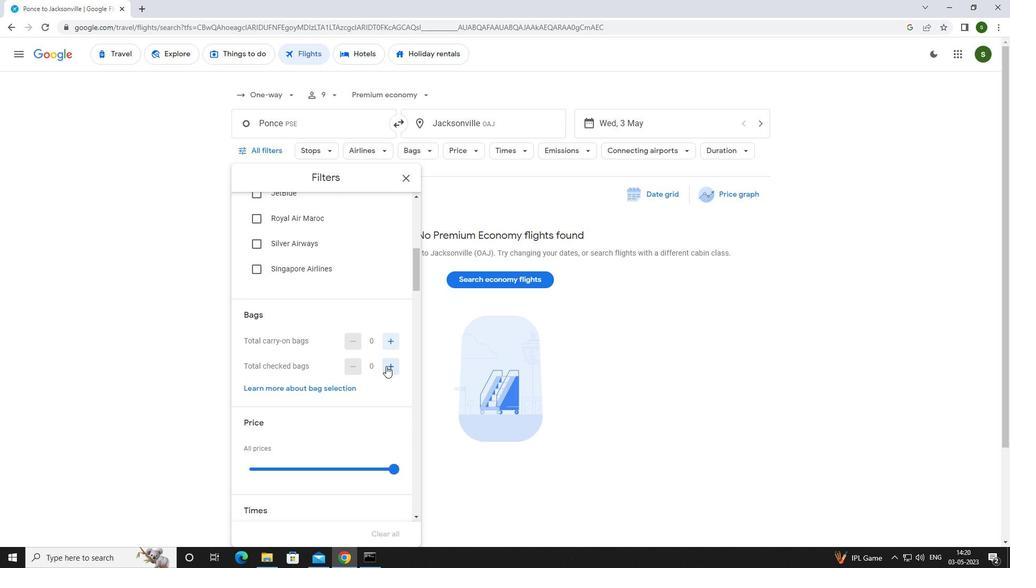 
Action: Mouse pressed left at (387, 366)
Screenshot: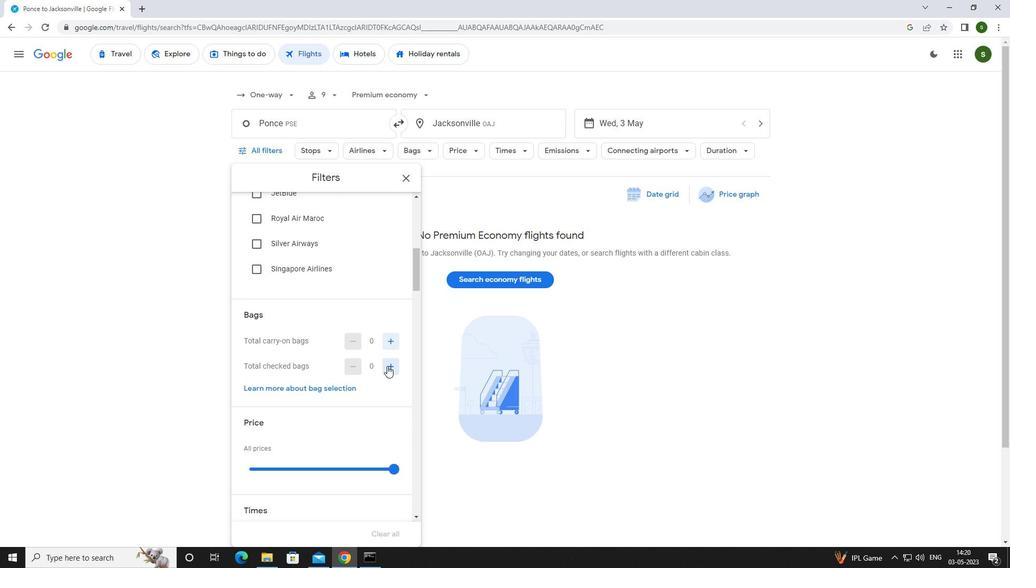 
Action: Mouse scrolled (387, 365) with delta (0, 0)
Screenshot: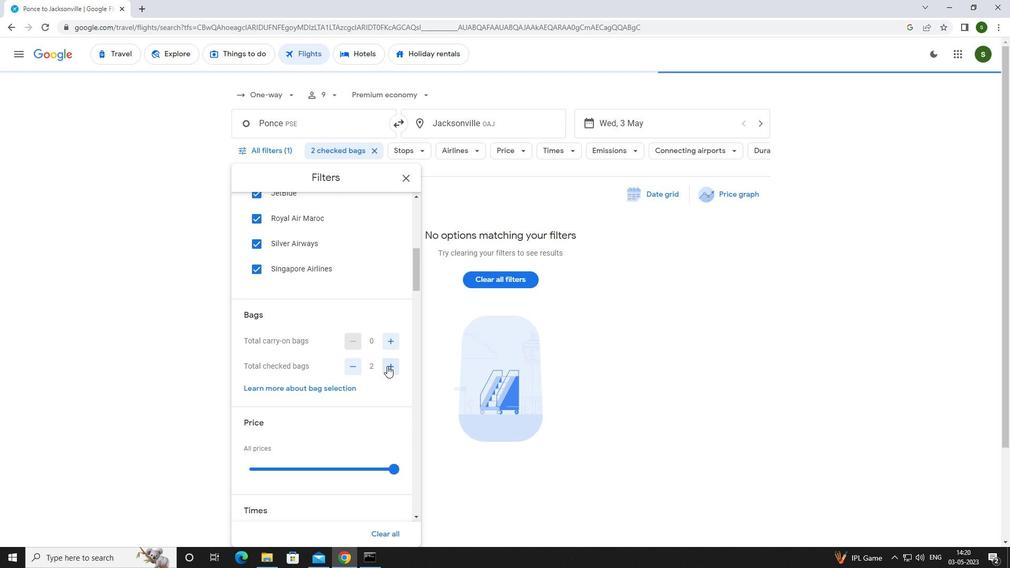 
Action: Mouse scrolled (387, 365) with delta (0, 0)
Screenshot: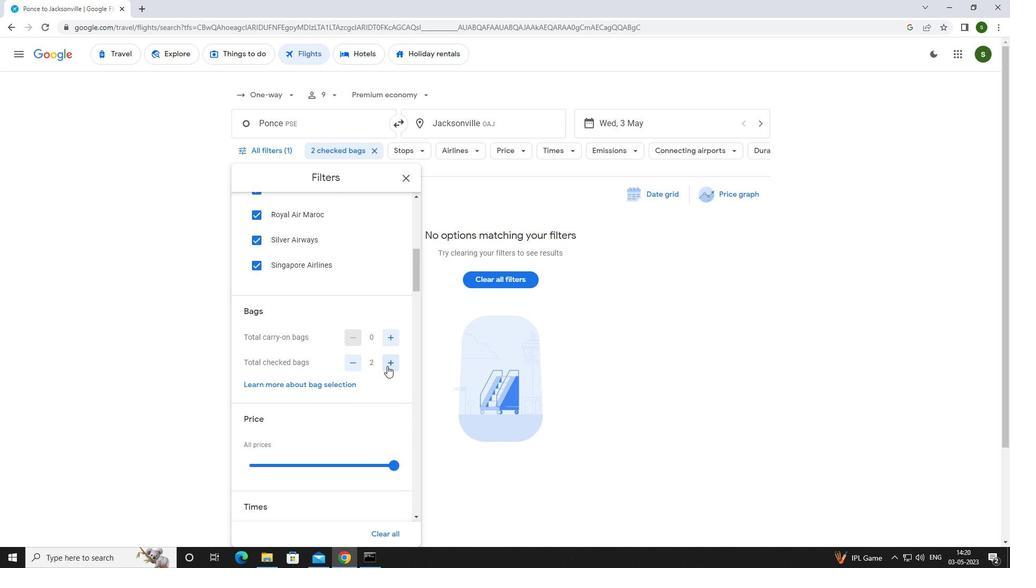 
Action: Mouse moved to (395, 363)
Screenshot: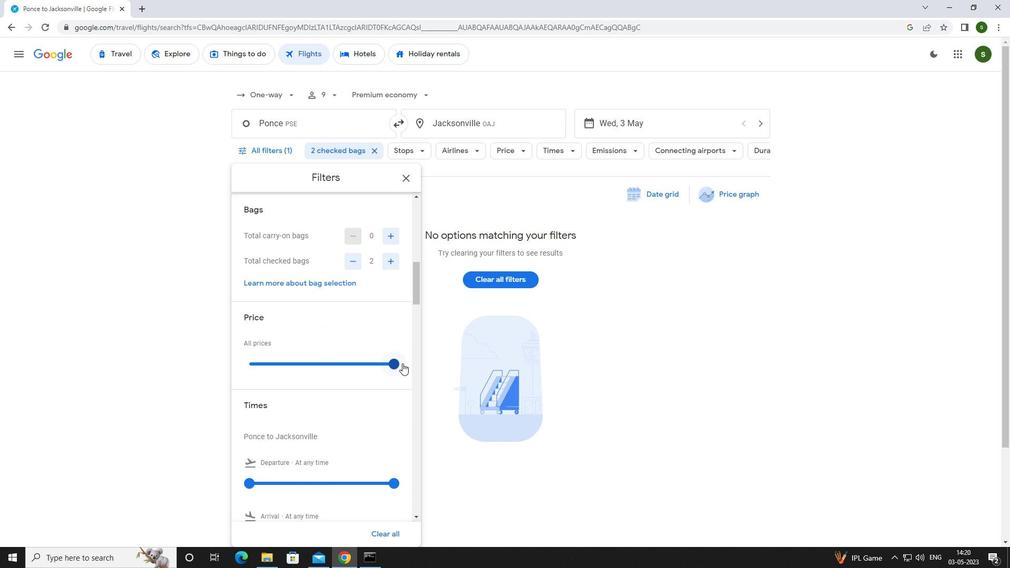 
Action: Mouse pressed left at (395, 363)
Screenshot: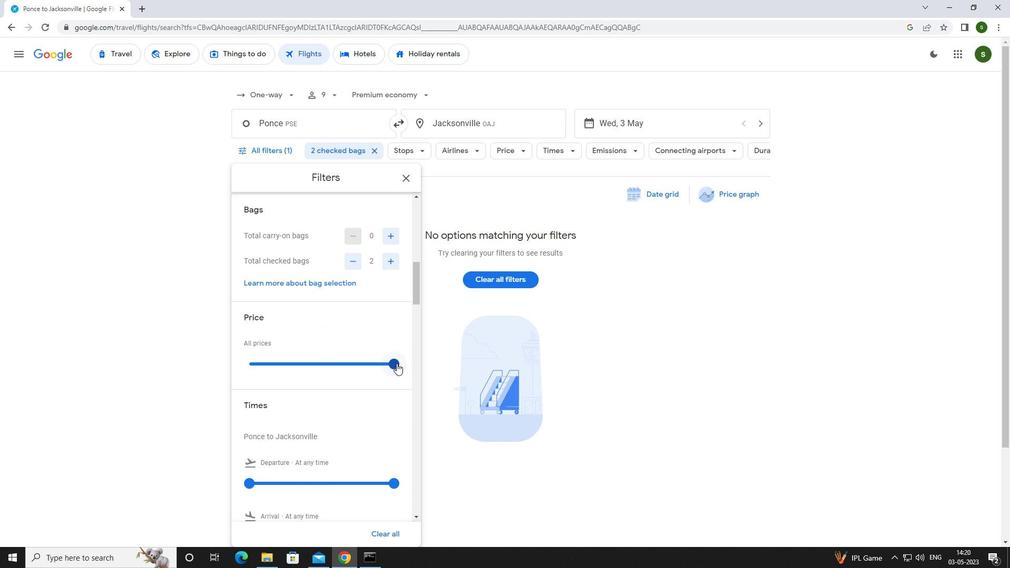 
Action: Mouse scrolled (395, 363) with delta (0, 0)
Screenshot: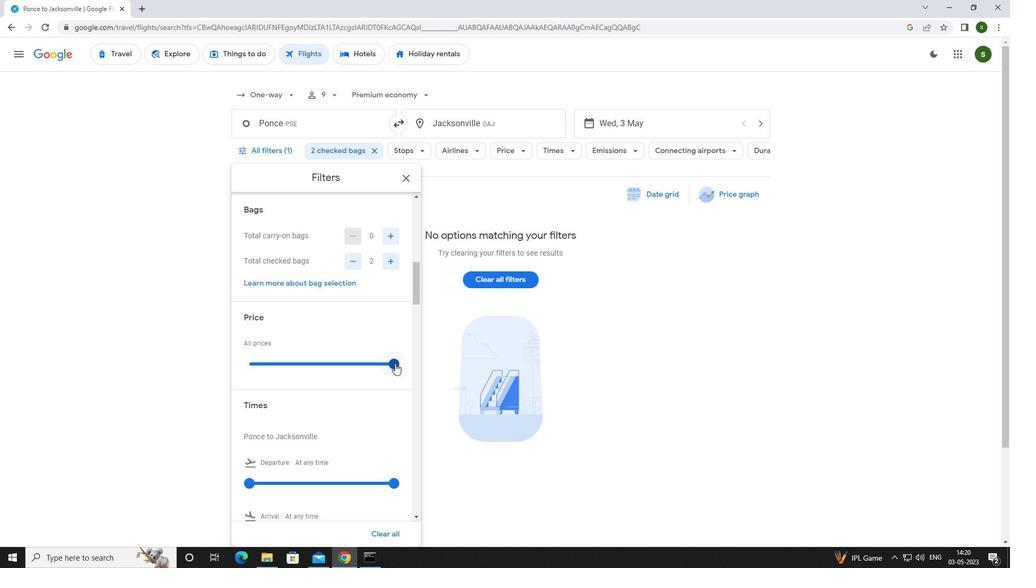 
Action: Mouse moved to (247, 428)
Screenshot: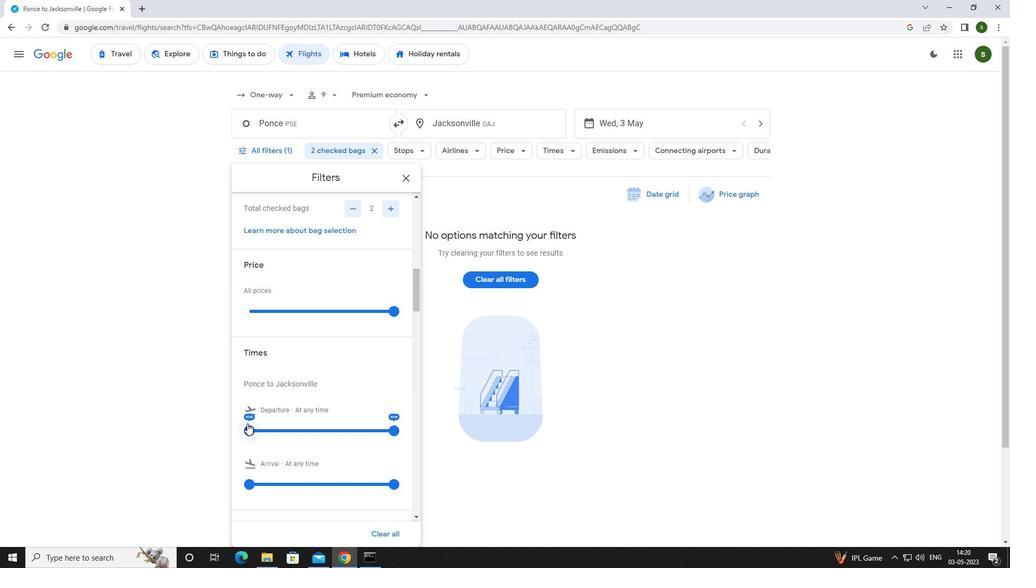 
Action: Mouse pressed left at (247, 428)
Screenshot: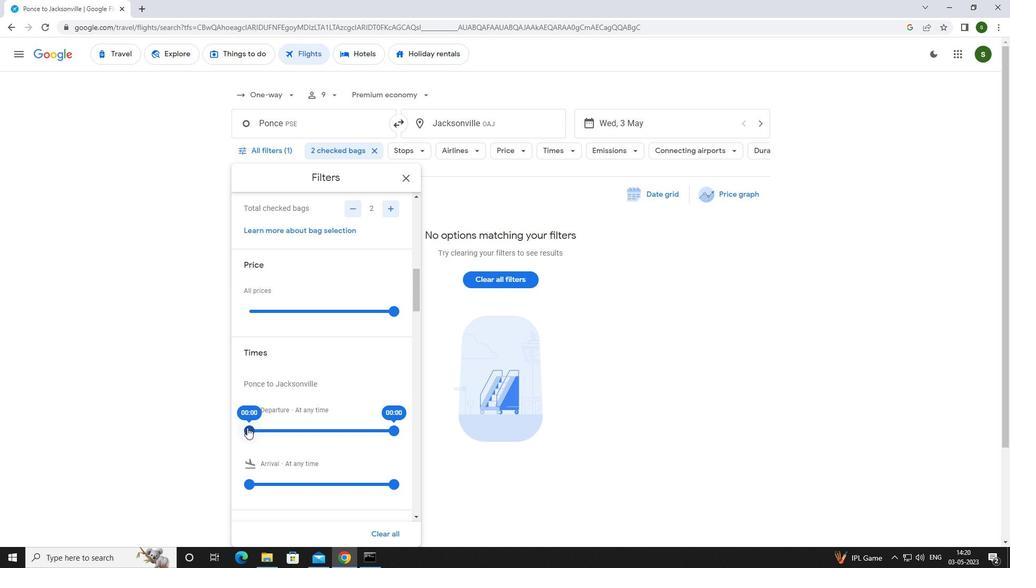 
Action: Mouse moved to (613, 351)
Screenshot: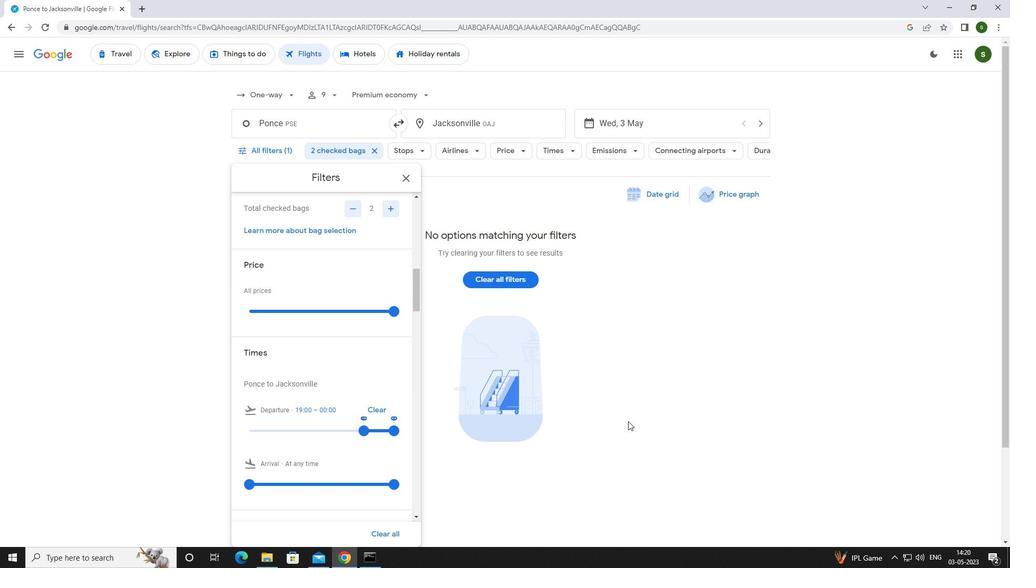 
Action: Mouse pressed left at (613, 351)
Screenshot: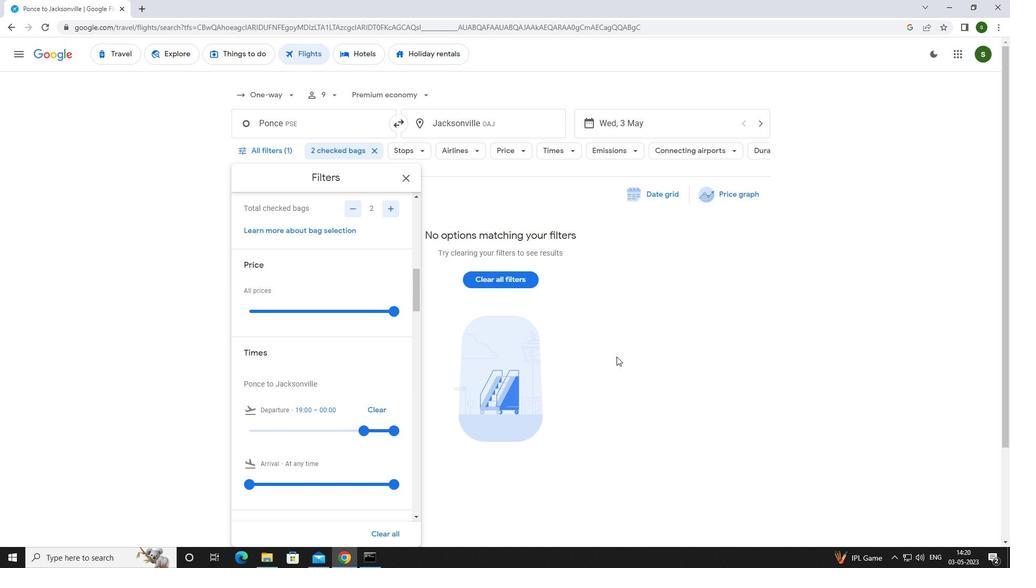
Action: Mouse moved to (613, 350)
Screenshot: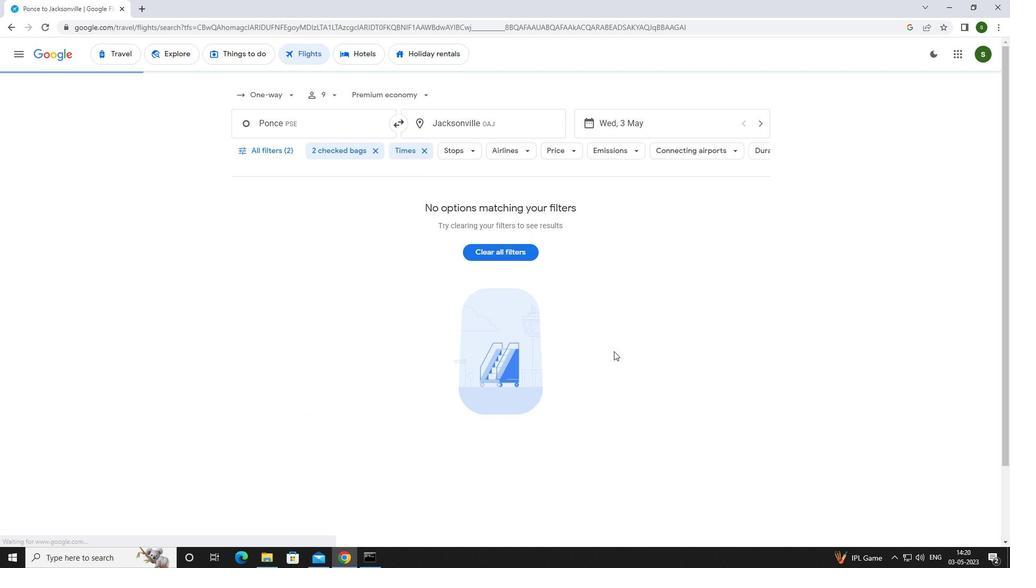 
